 Task: Create a due date automation trigger when advanced on, on the tuesday before a card is due add basic assigned to me at 11:00 AM.
Action: Mouse moved to (1338, 104)
Screenshot: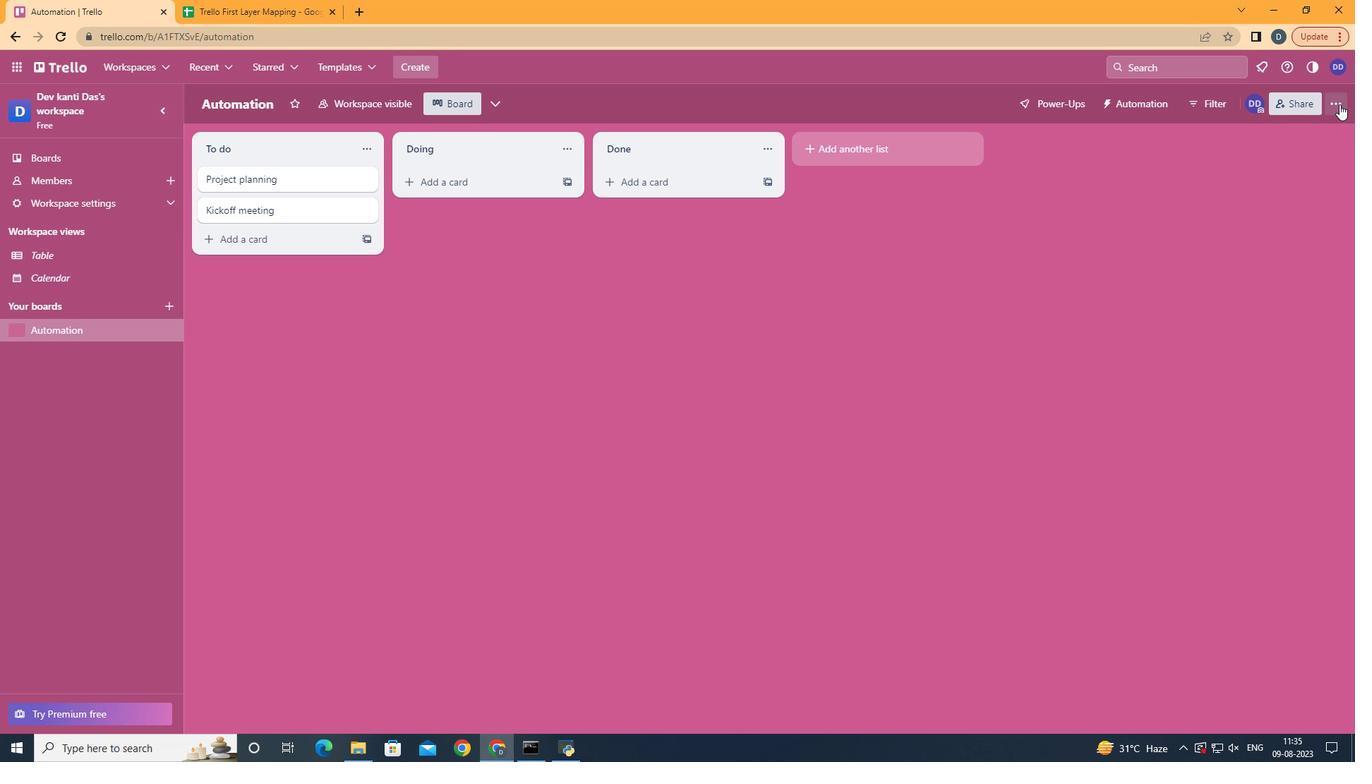 
Action: Mouse pressed left at (1338, 104)
Screenshot: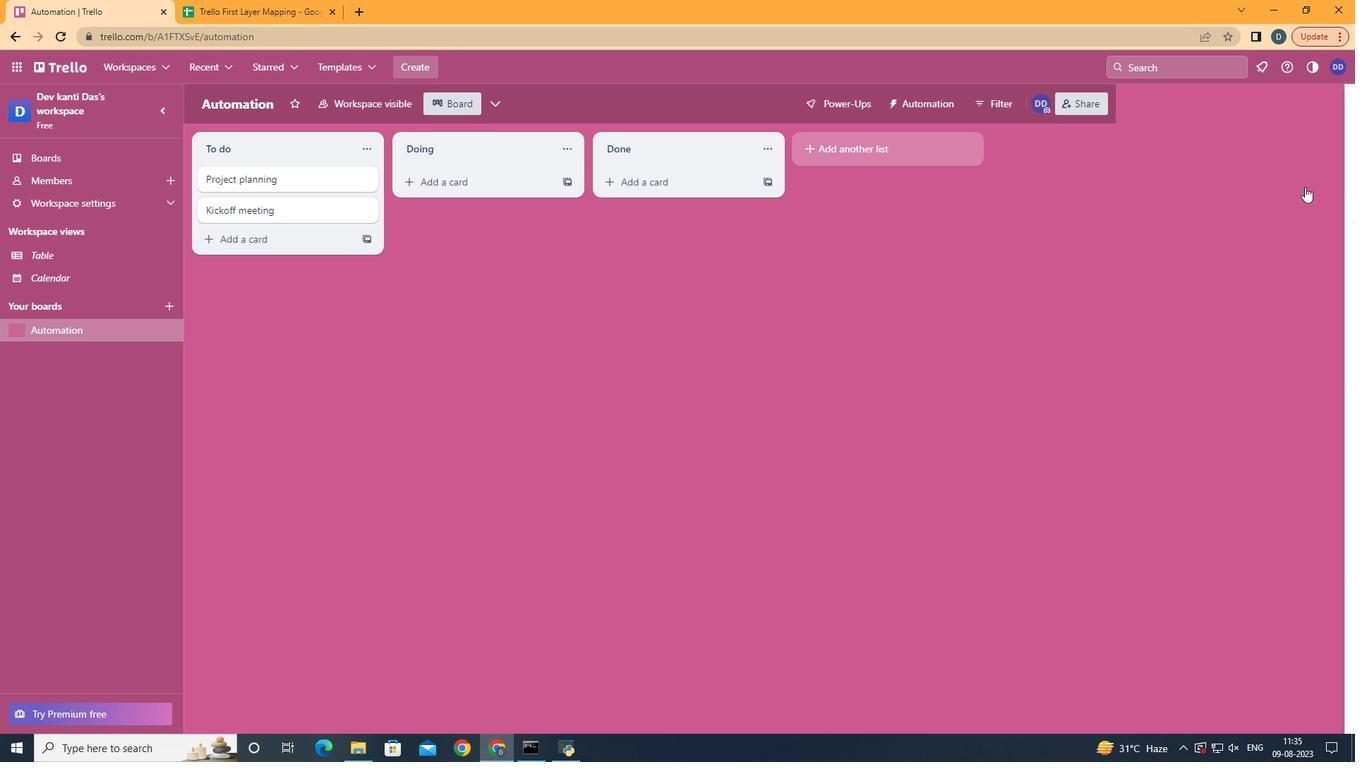 
Action: Mouse moved to (1236, 318)
Screenshot: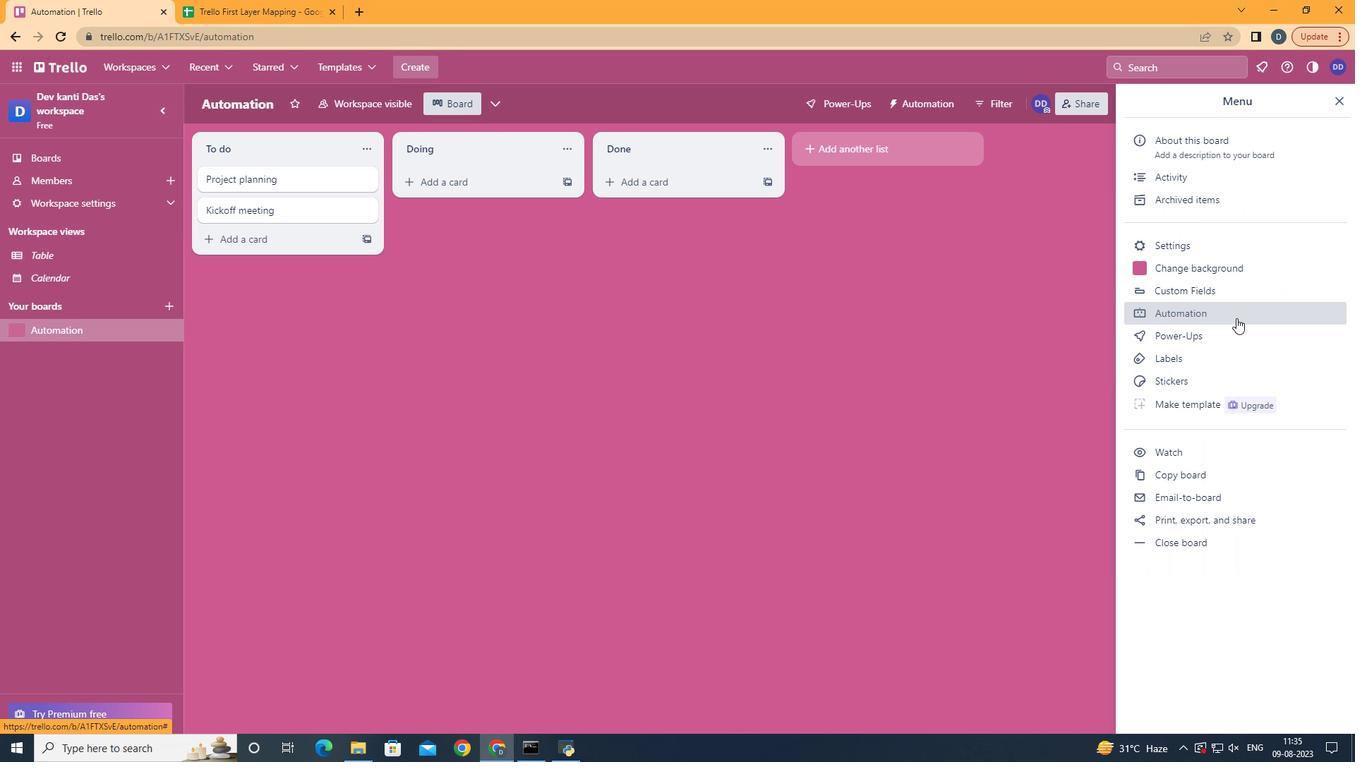 
Action: Mouse pressed left at (1236, 318)
Screenshot: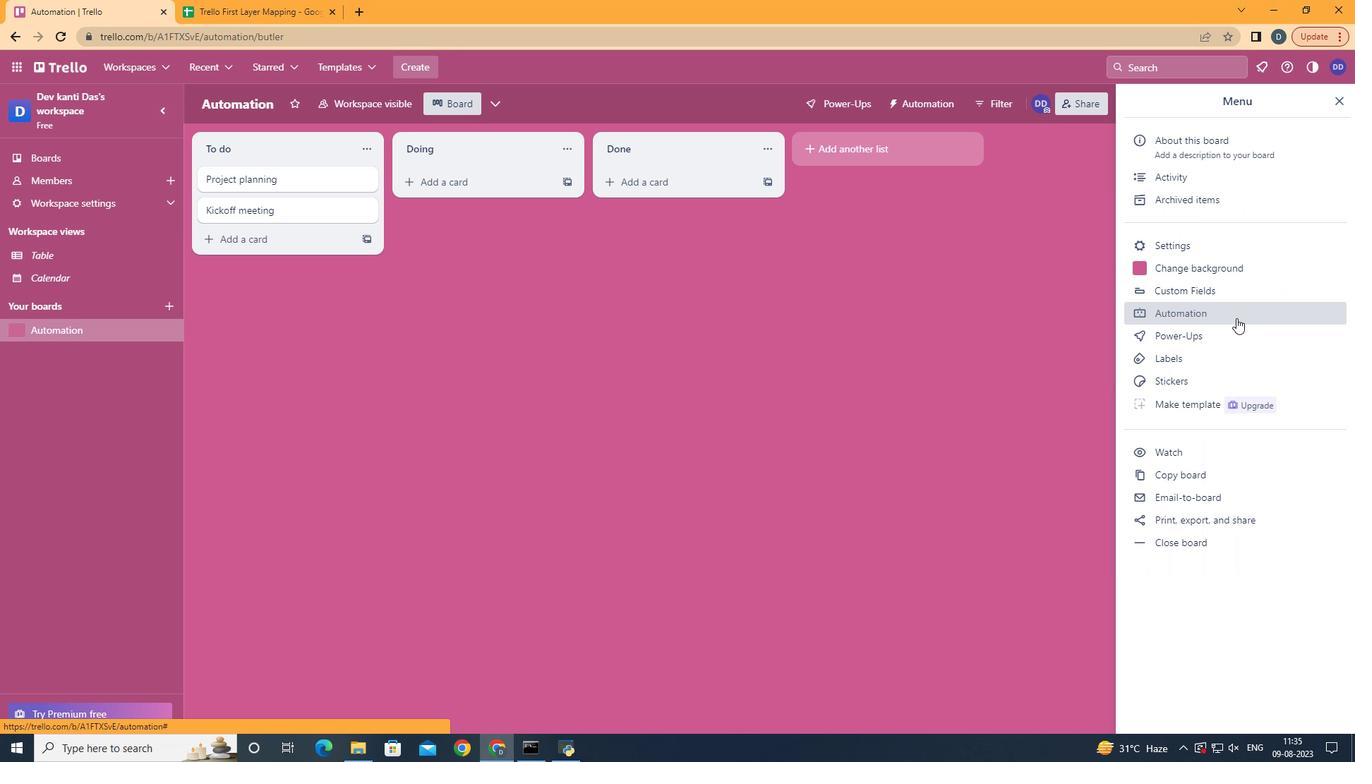 
Action: Mouse moved to (237, 283)
Screenshot: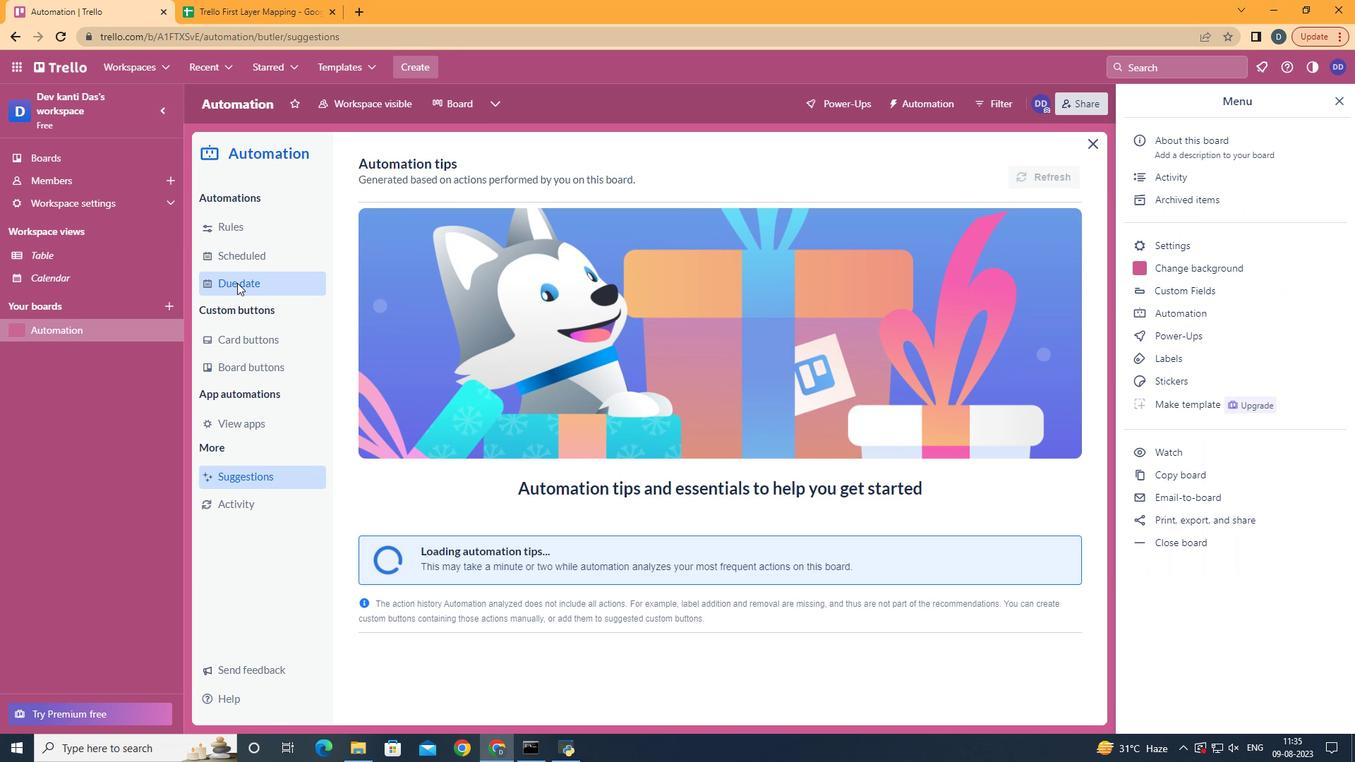 
Action: Mouse pressed left at (237, 283)
Screenshot: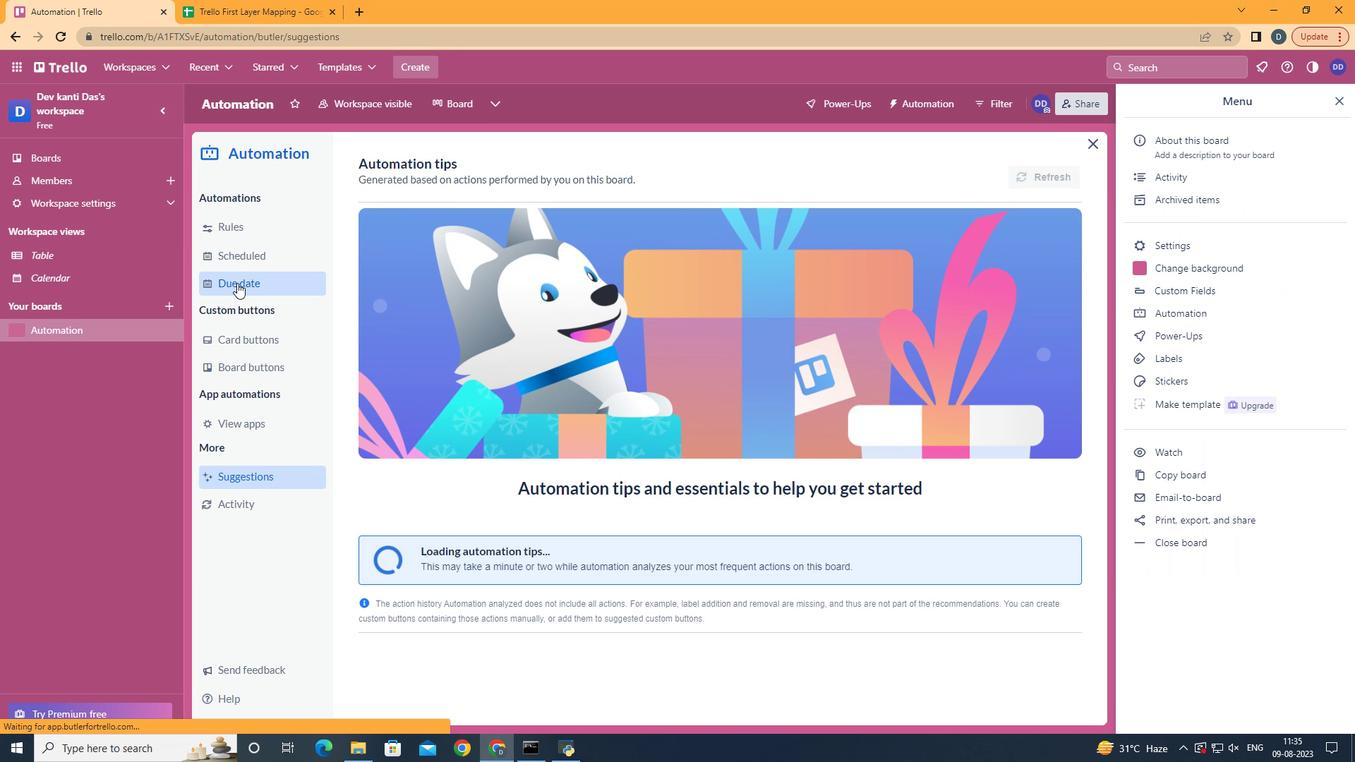 
Action: Mouse moved to (984, 170)
Screenshot: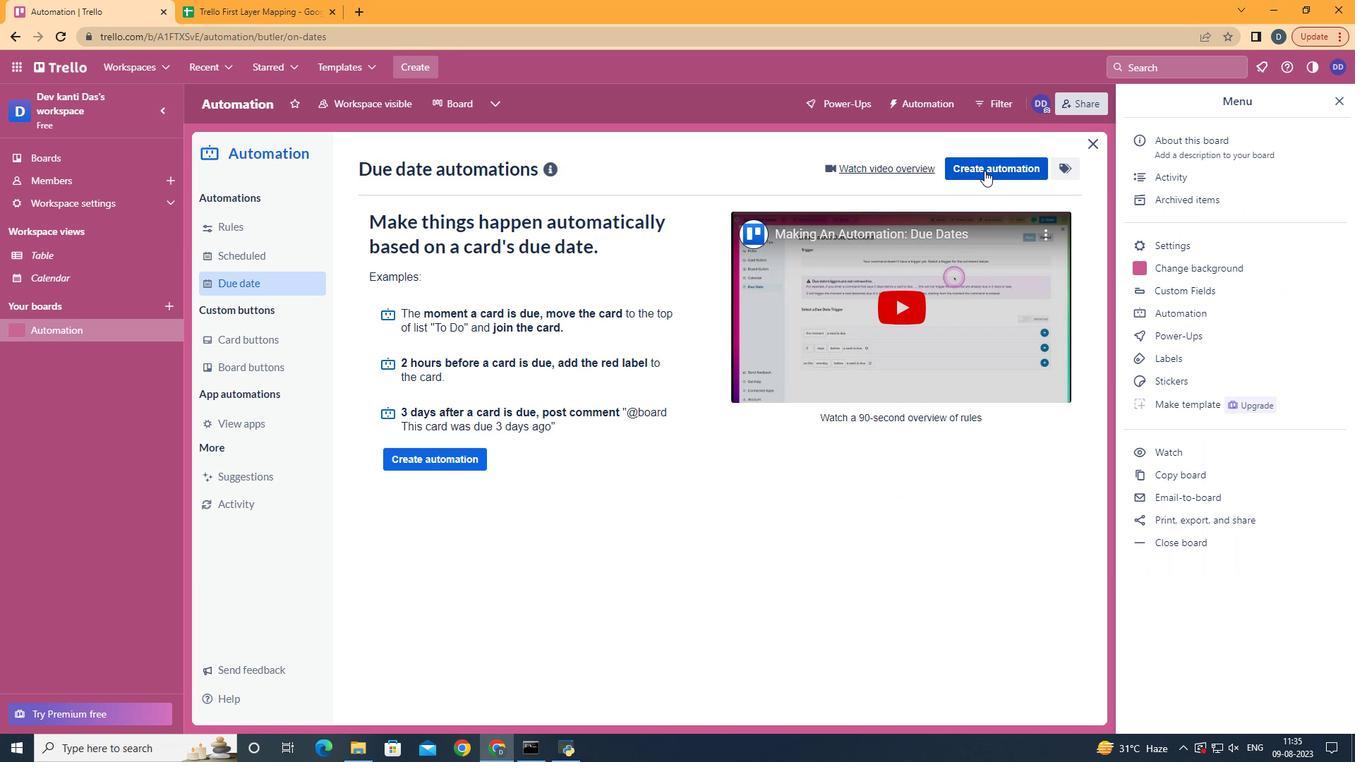 
Action: Mouse pressed left at (984, 170)
Screenshot: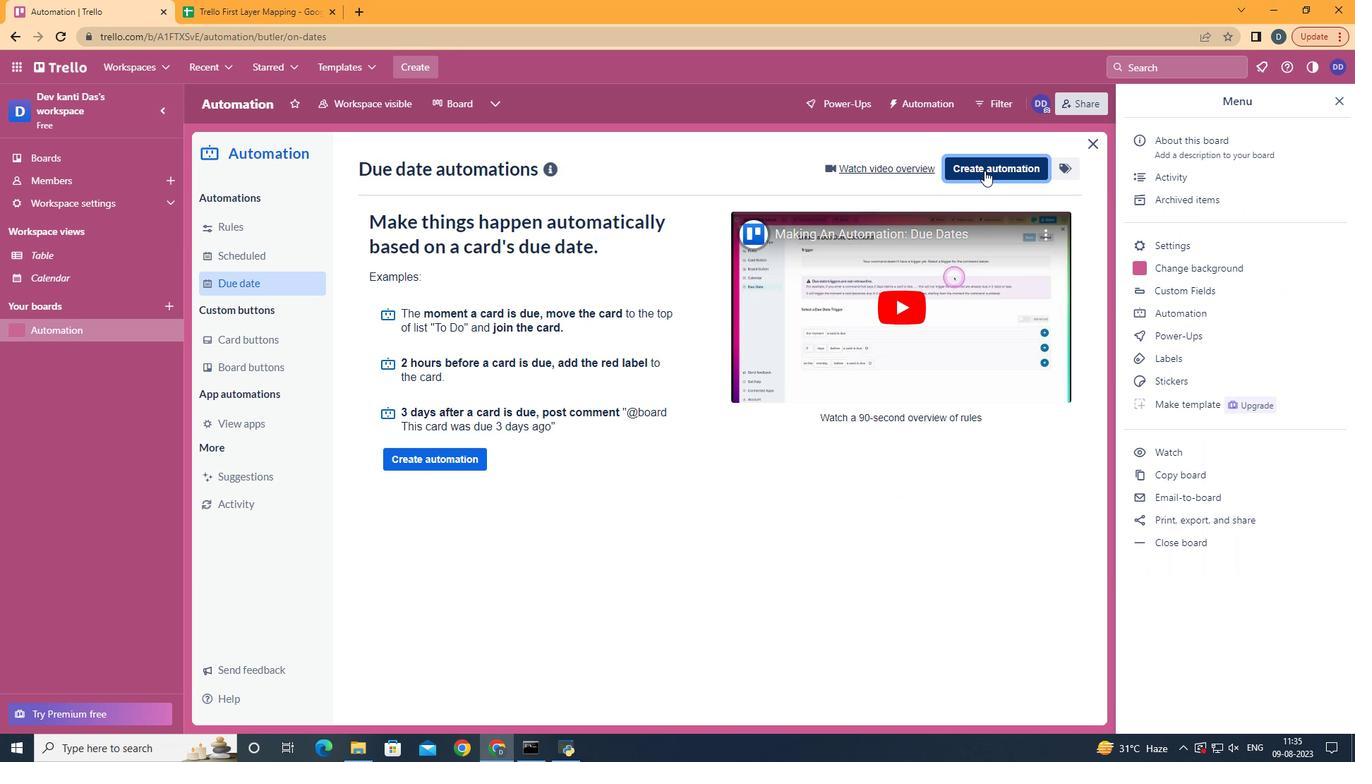 
Action: Mouse moved to (752, 305)
Screenshot: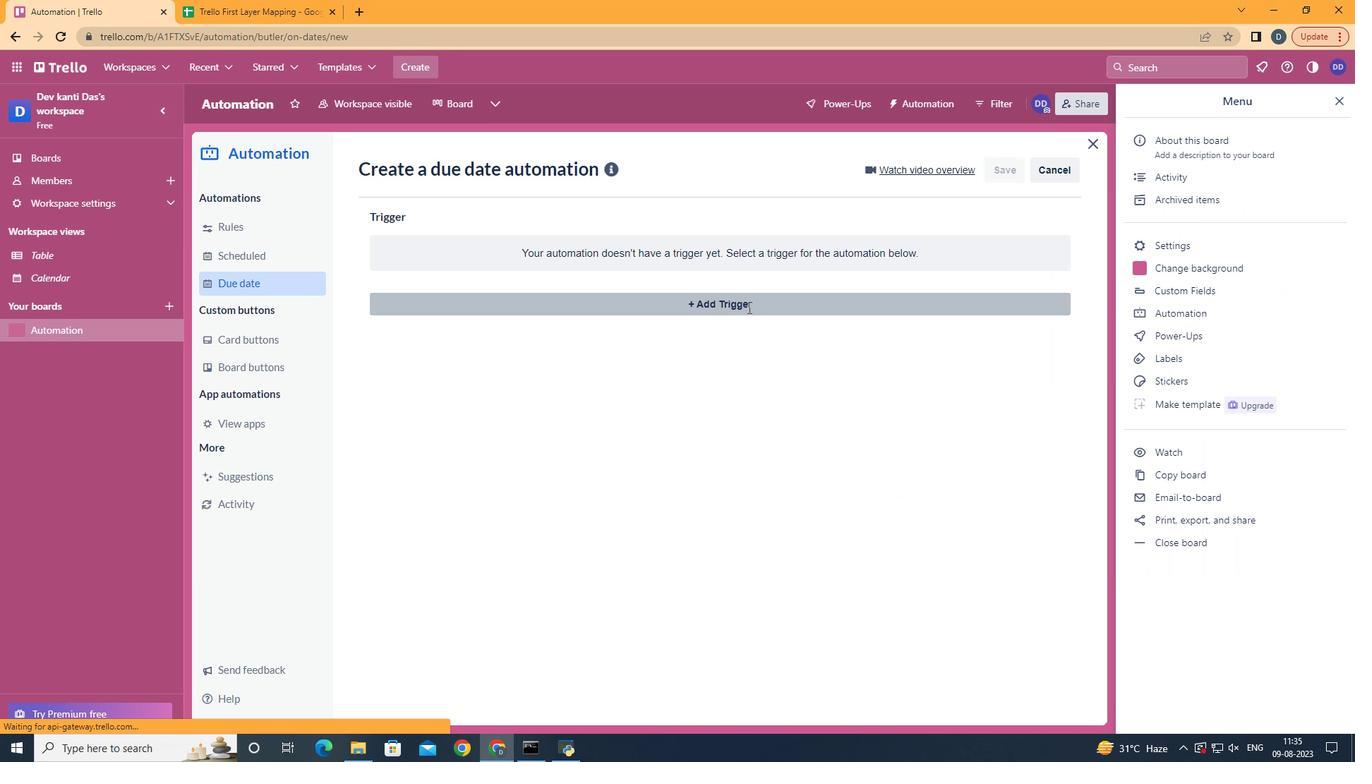 
Action: Mouse pressed left at (752, 305)
Screenshot: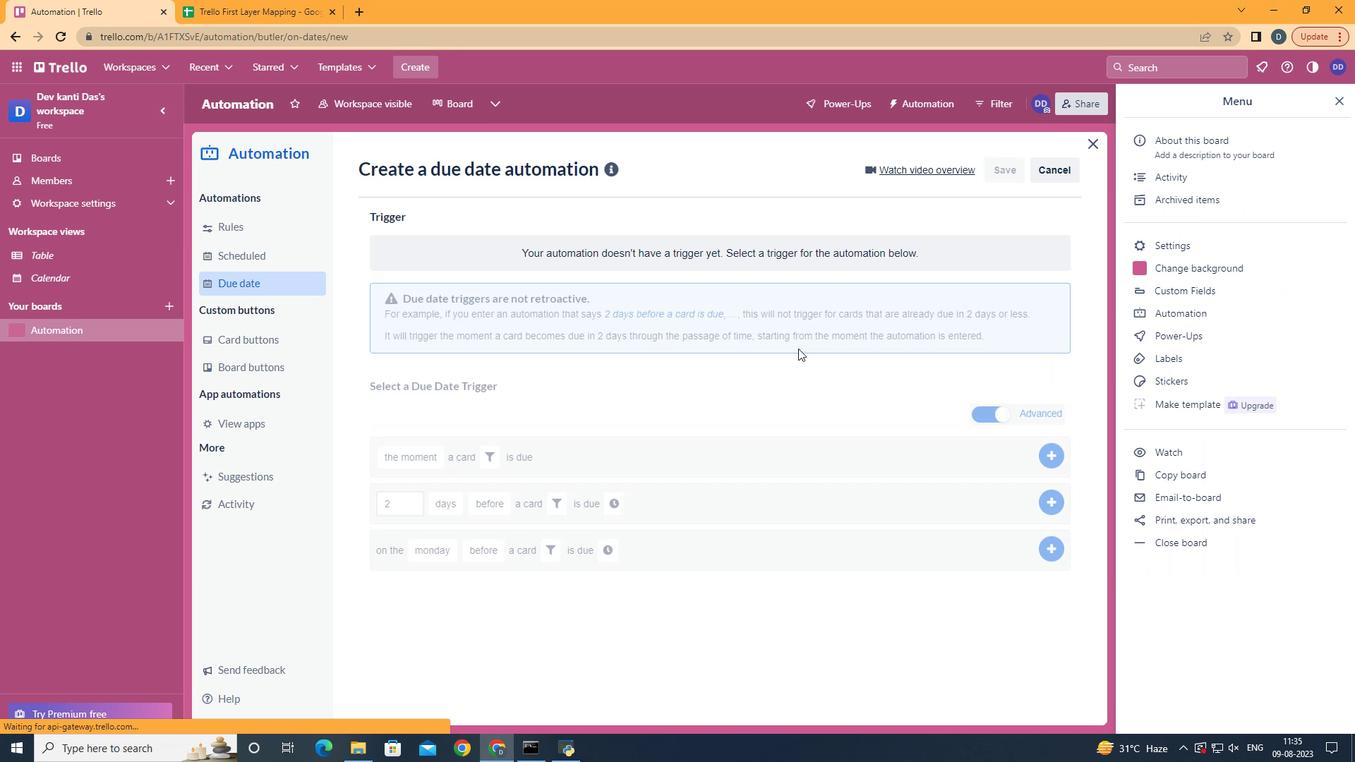 
Action: Mouse moved to (455, 390)
Screenshot: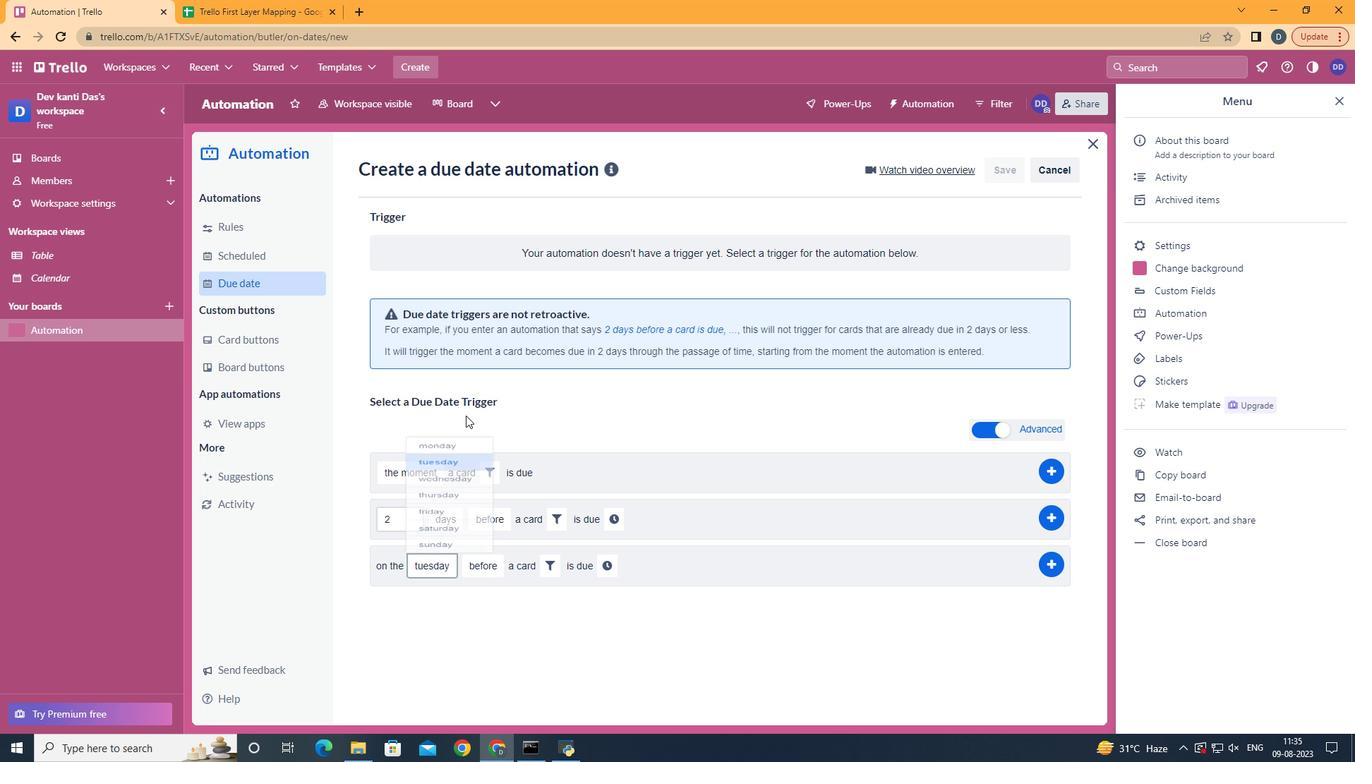 
Action: Mouse pressed left at (455, 390)
Screenshot: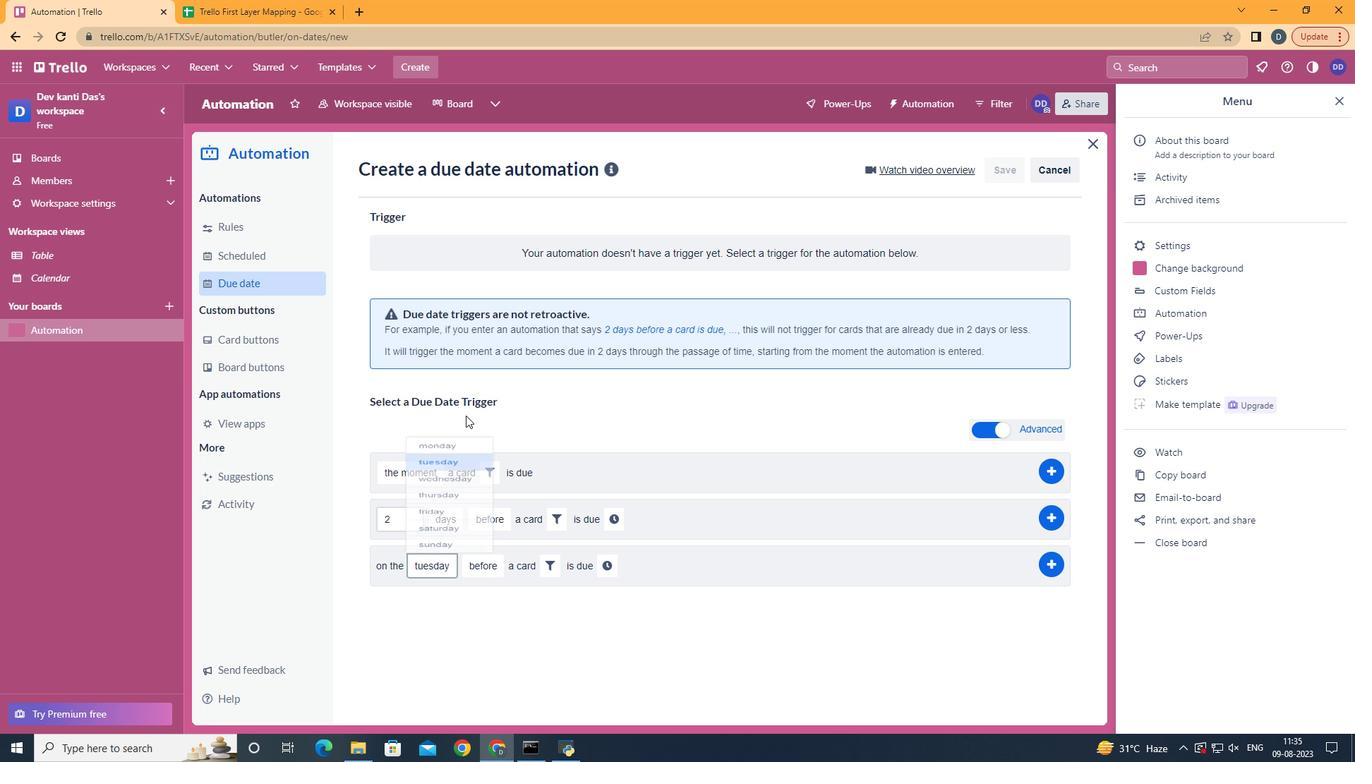 
Action: Mouse moved to (501, 587)
Screenshot: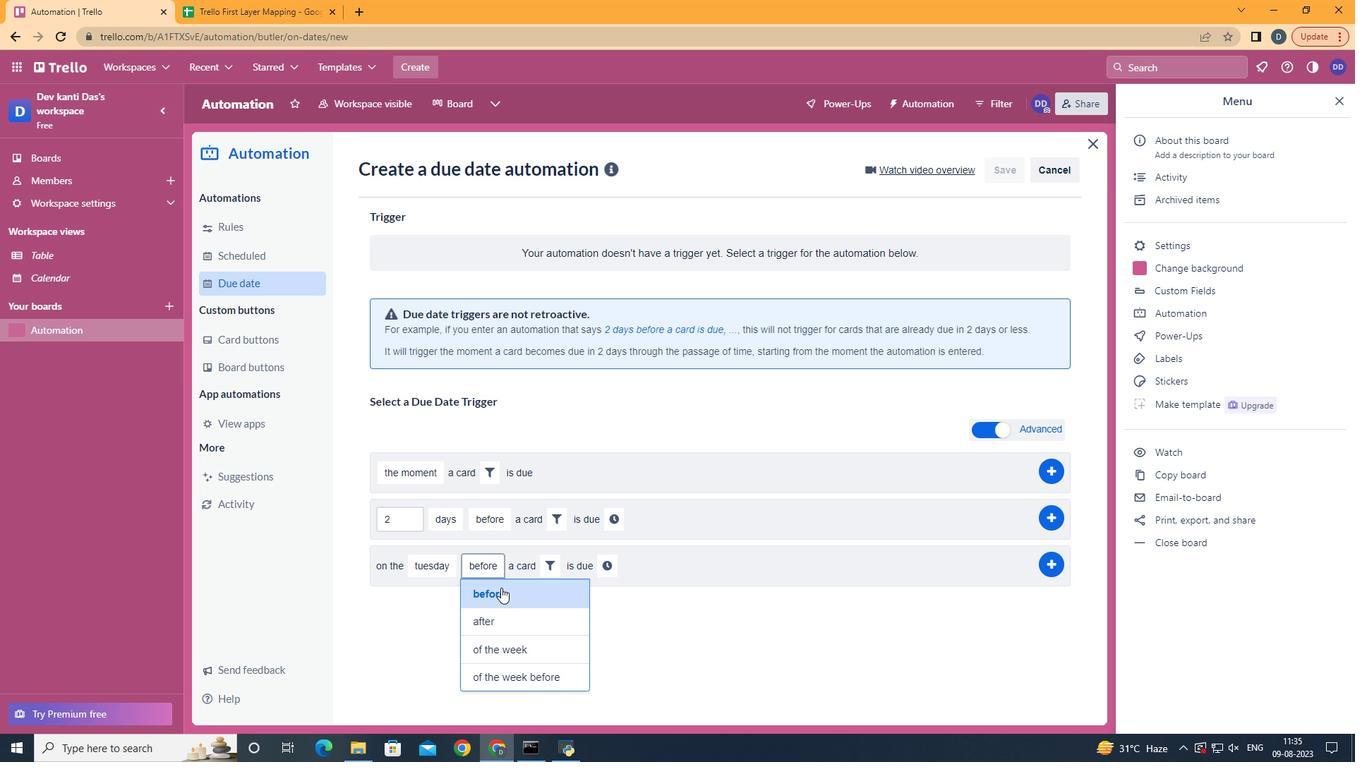 
Action: Mouse pressed left at (501, 587)
Screenshot: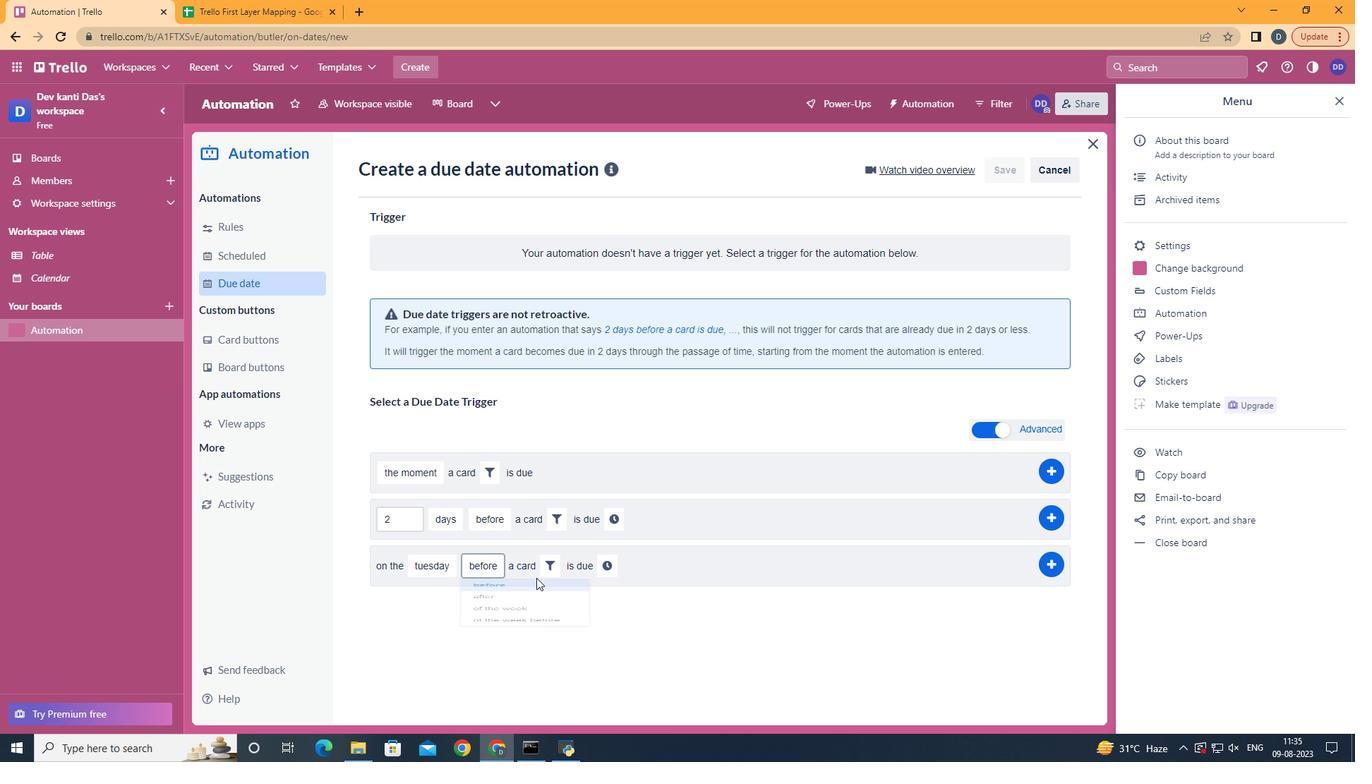 
Action: Mouse moved to (556, 561)
Screenshot: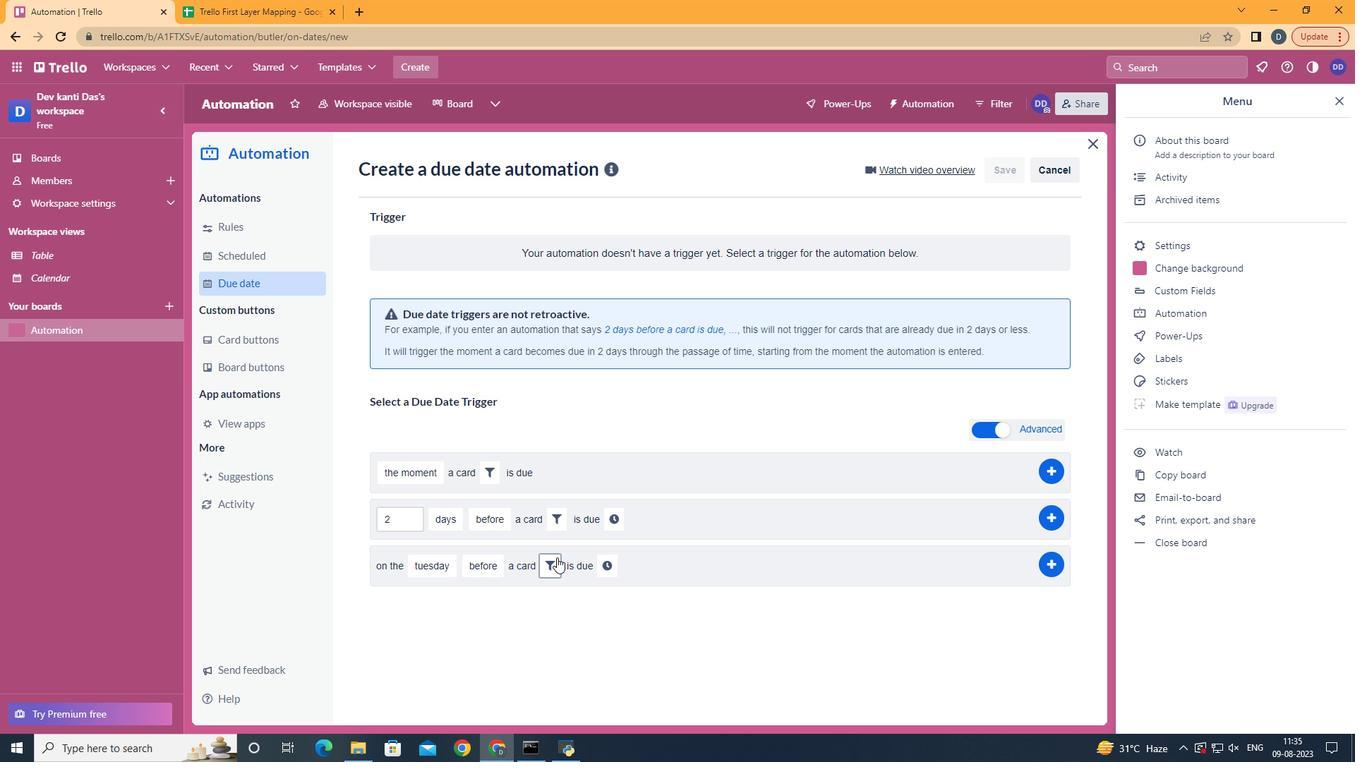 
Action: Mouse pressed left at (556, 561)
Screenshot: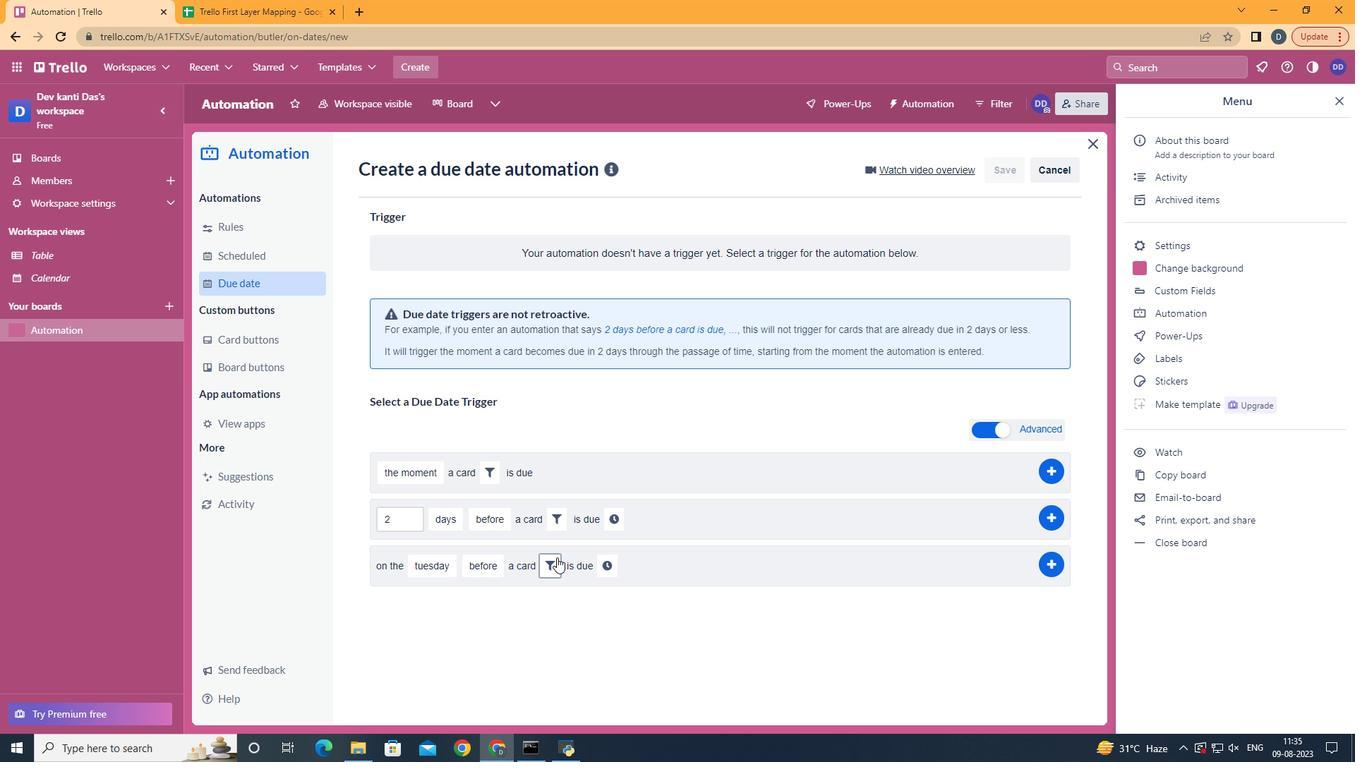 
Action: Mouse moved to (642, 616)
Screenshot: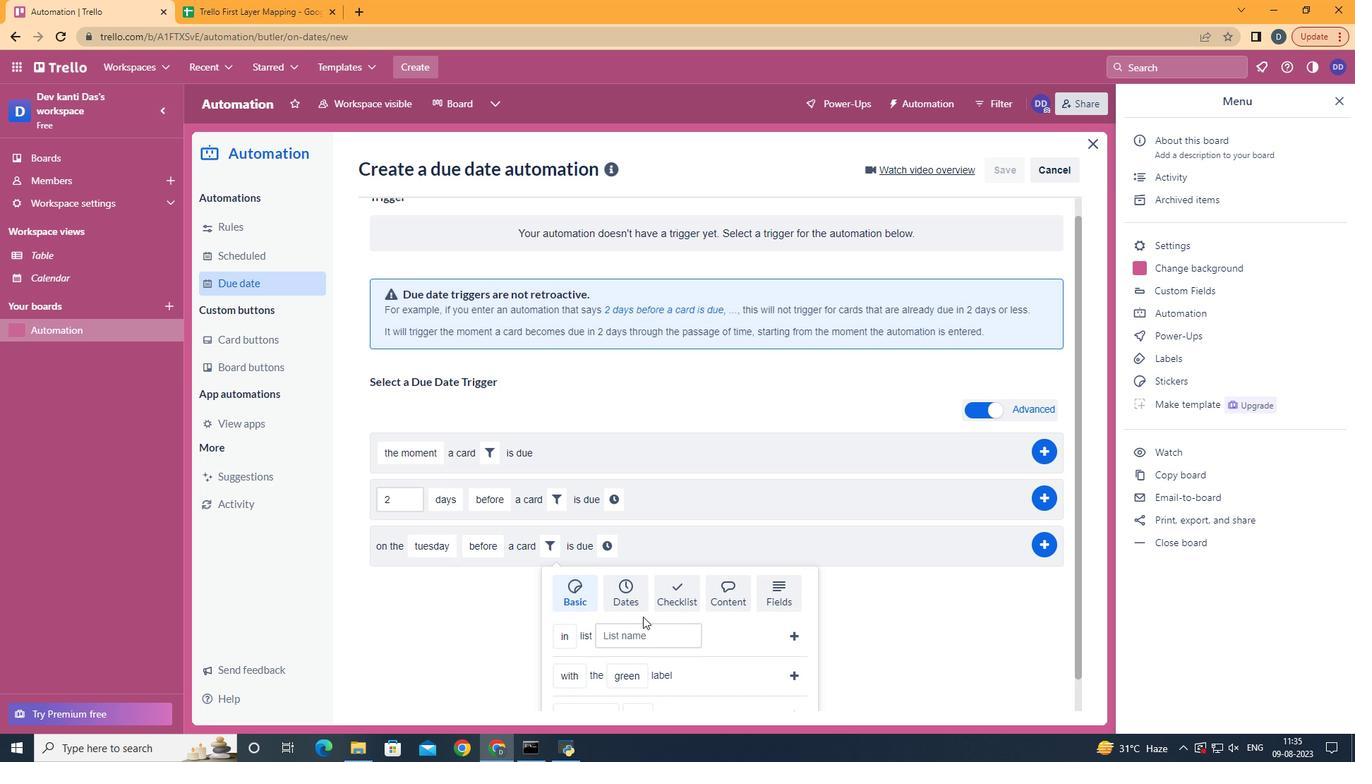 
Action: Mouse scrolled (642, 616) with delta (0, 0)
Screenshot: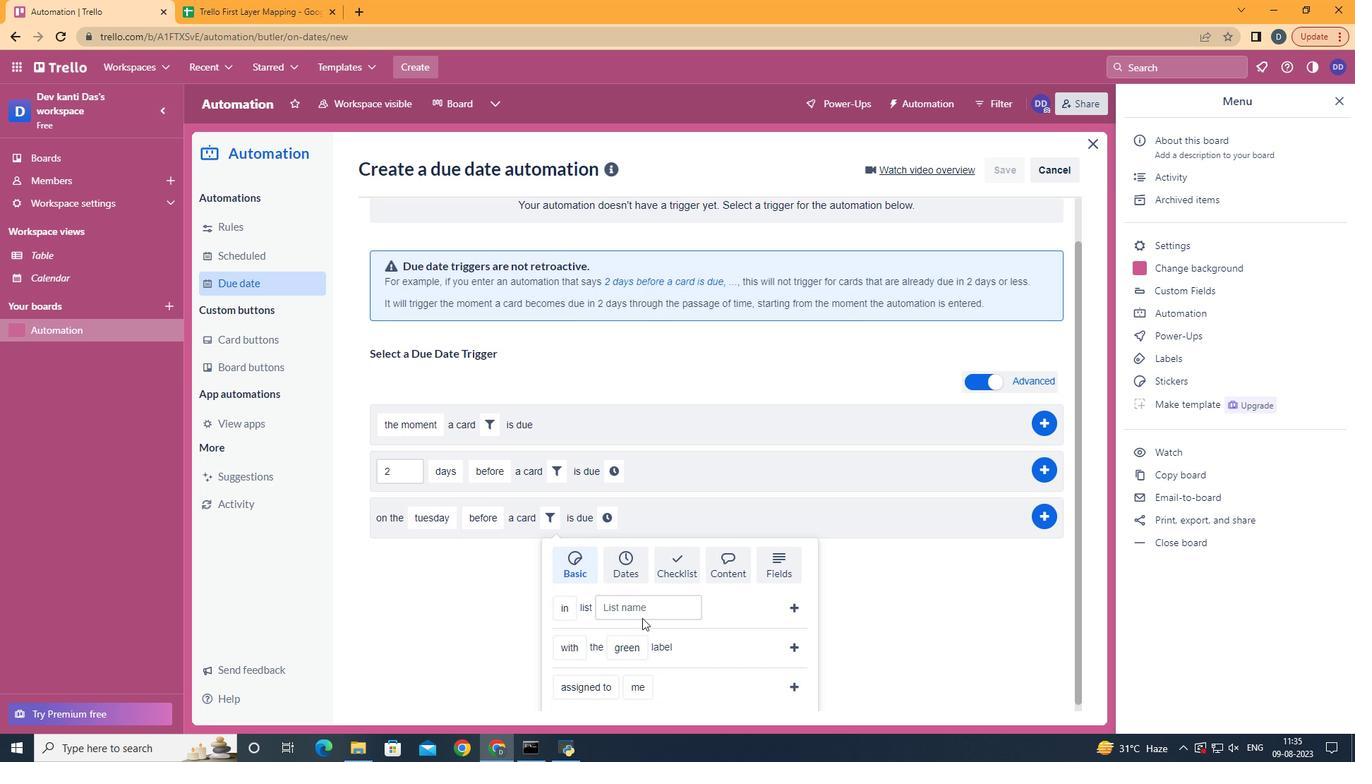 
Action: Mouse scrolled (642, 616) with delta (0, 0)
Screenshot: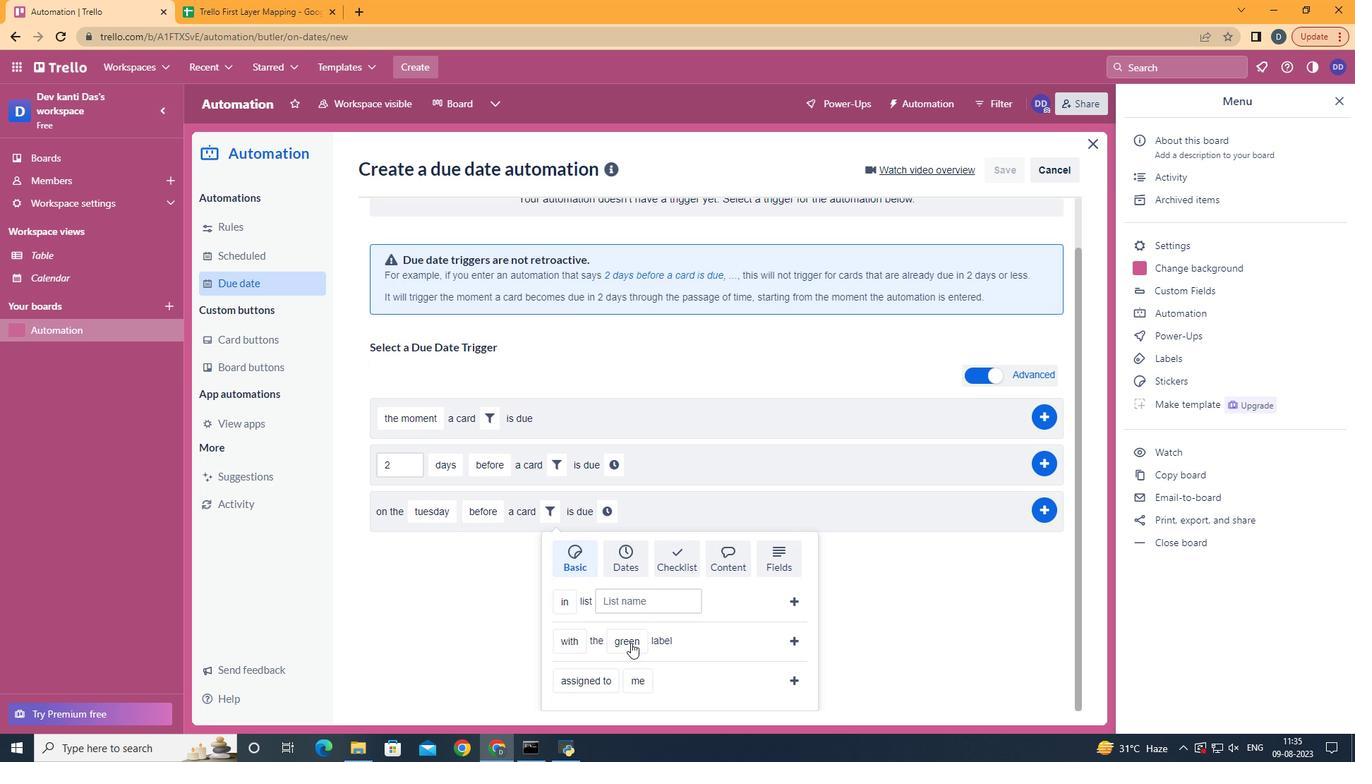 
Action: Mouse scrolled (642, 616) with delta (0, 0)
Screenshot: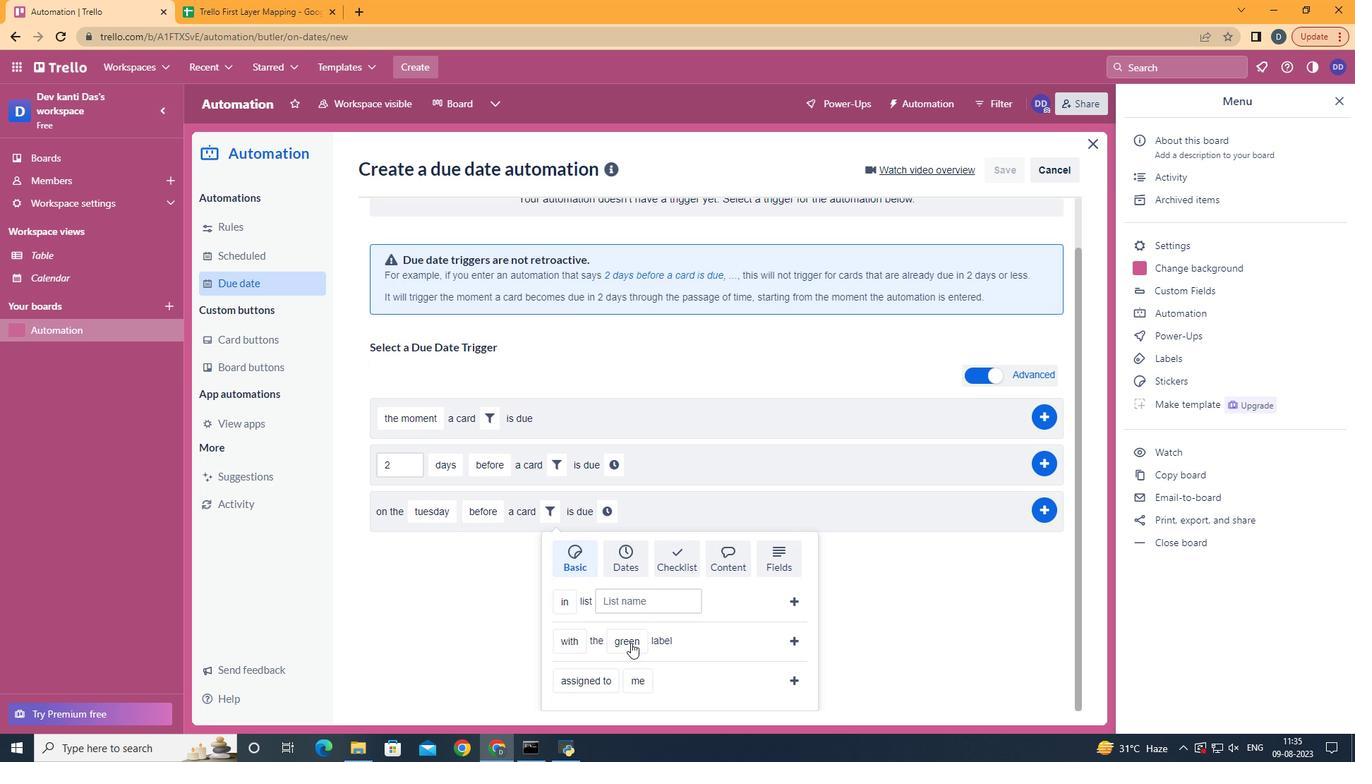 
Action: Mouse moved to (608, 596)
Screenshot: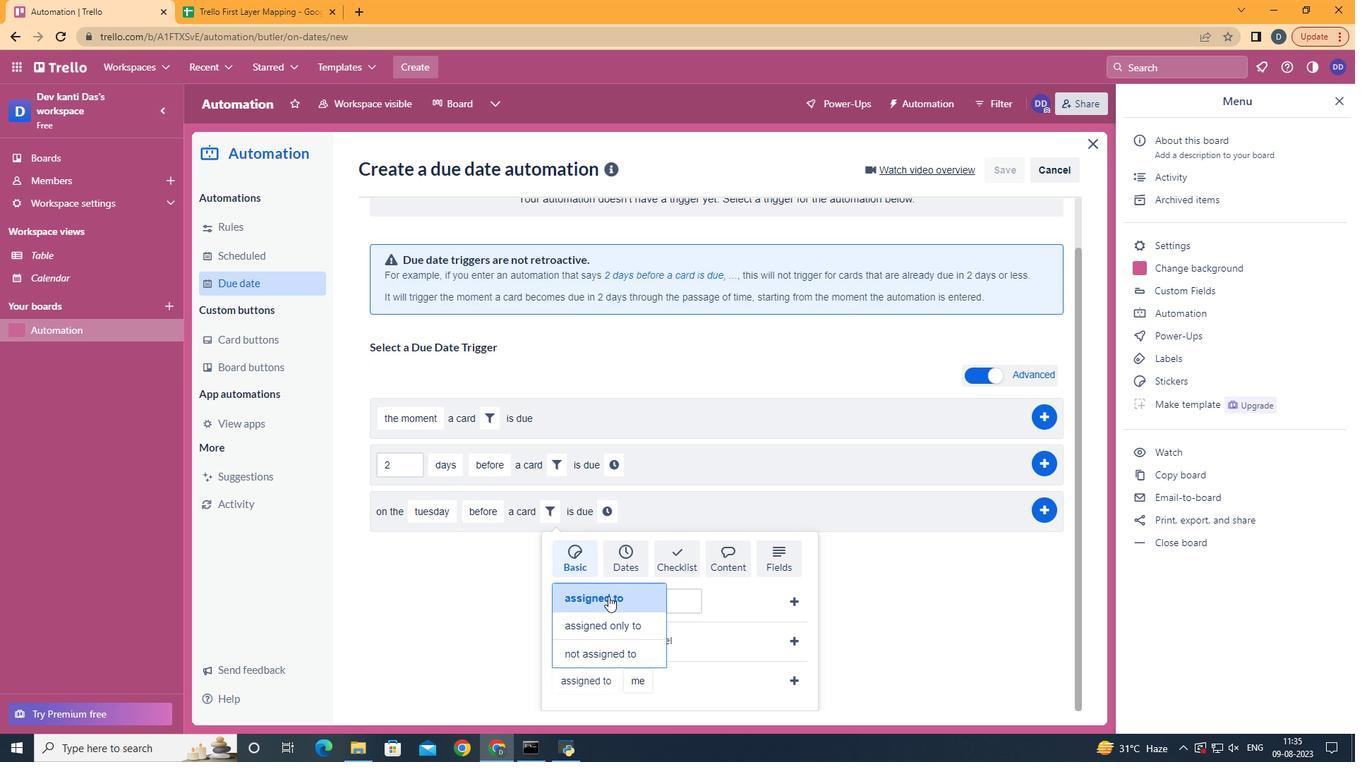 
Action: Mouse pressed left at (608, 596)
Screenshot: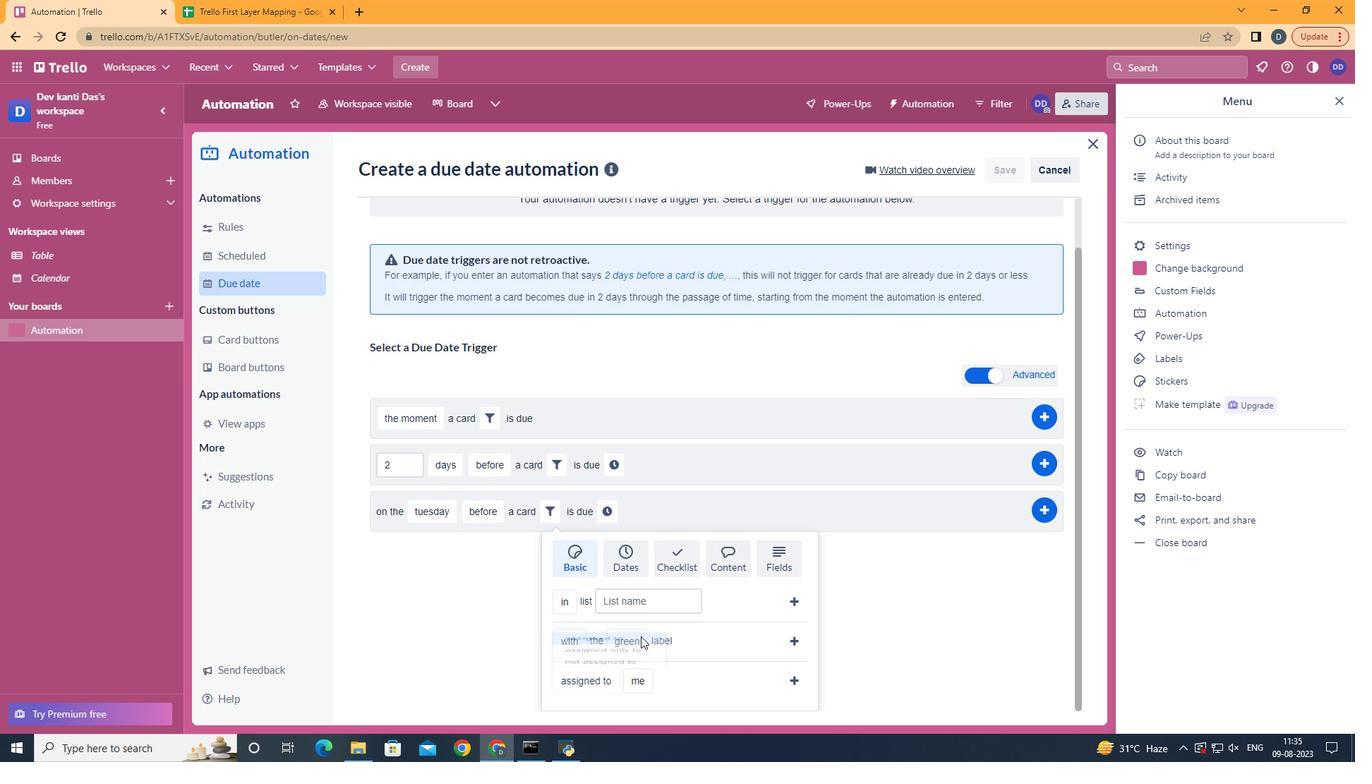 
Action: Mouse moved to (657, 592)
Screenshot: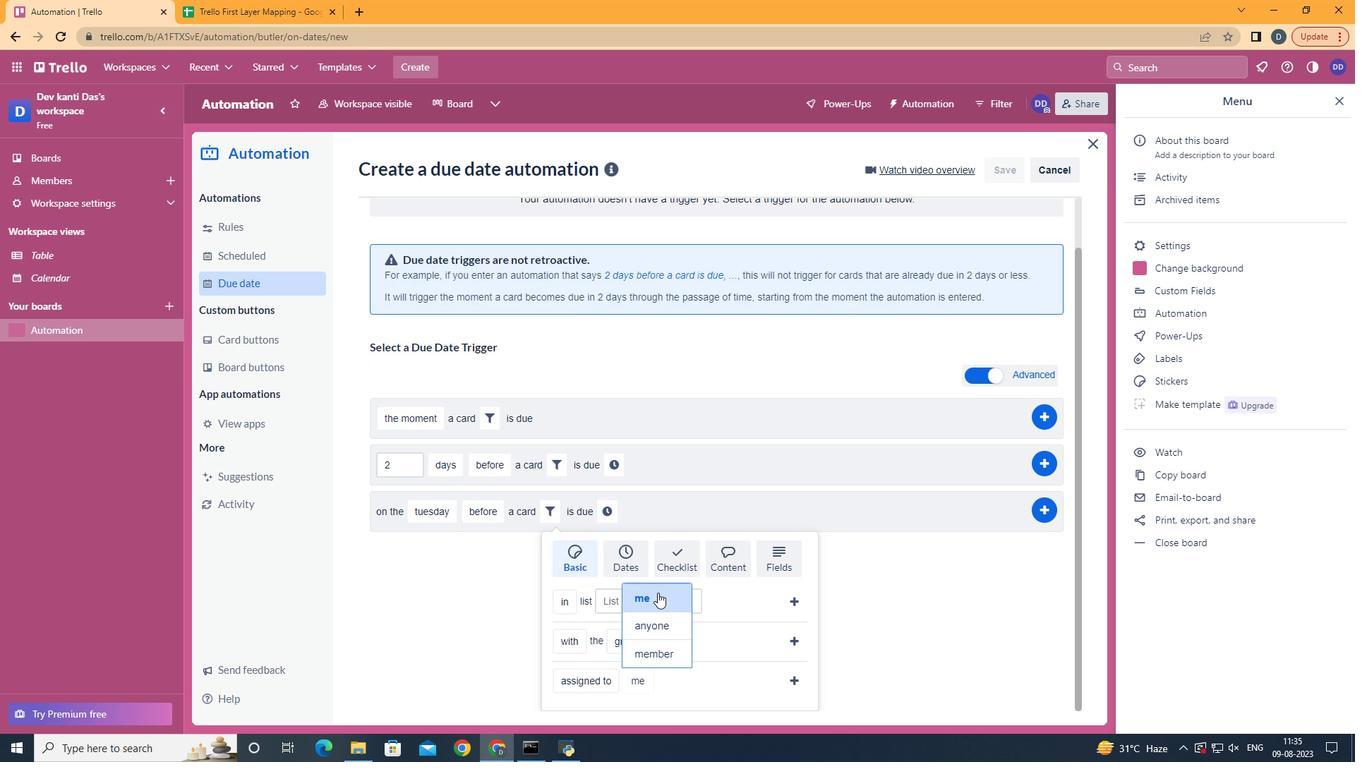 
Action: Mouse pressed left at (657, 592)
Screenshot: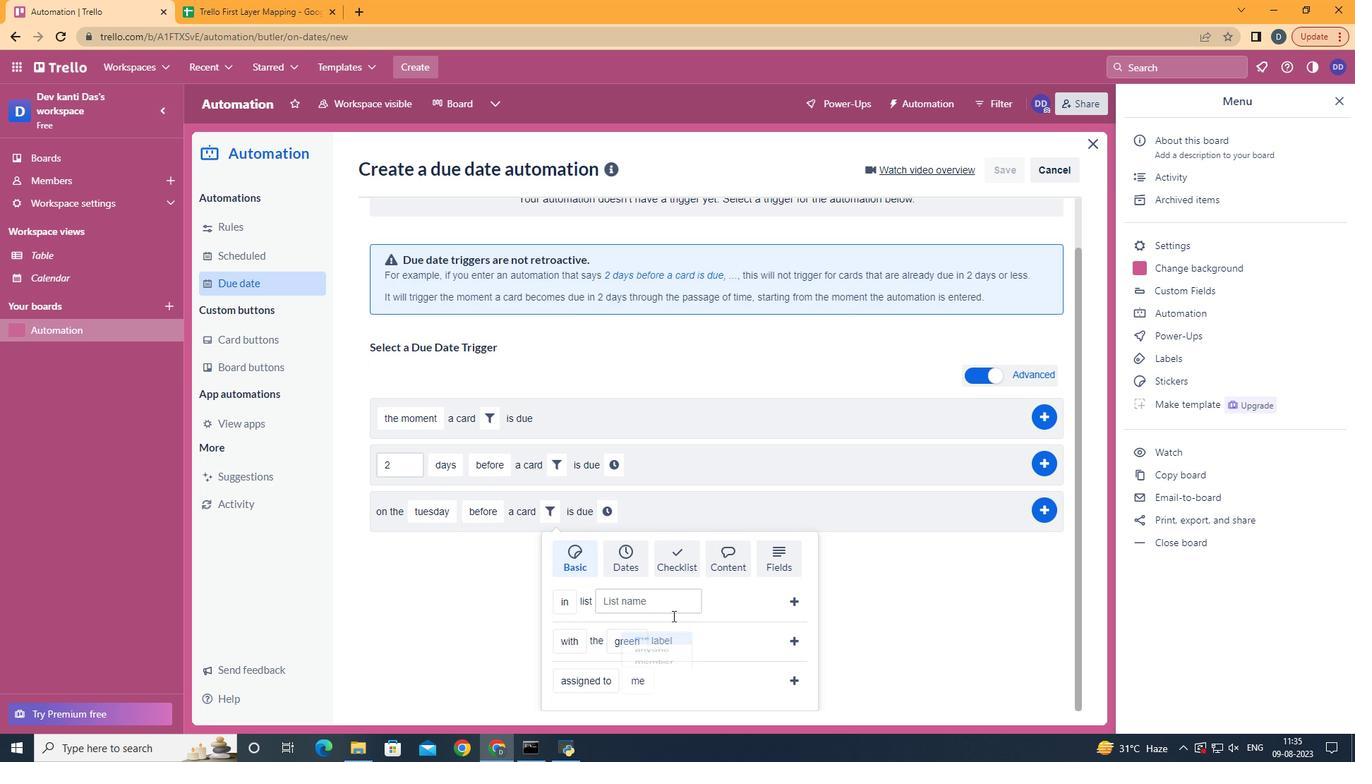
Action: Mouse moved to (791, 681)
Screenshot: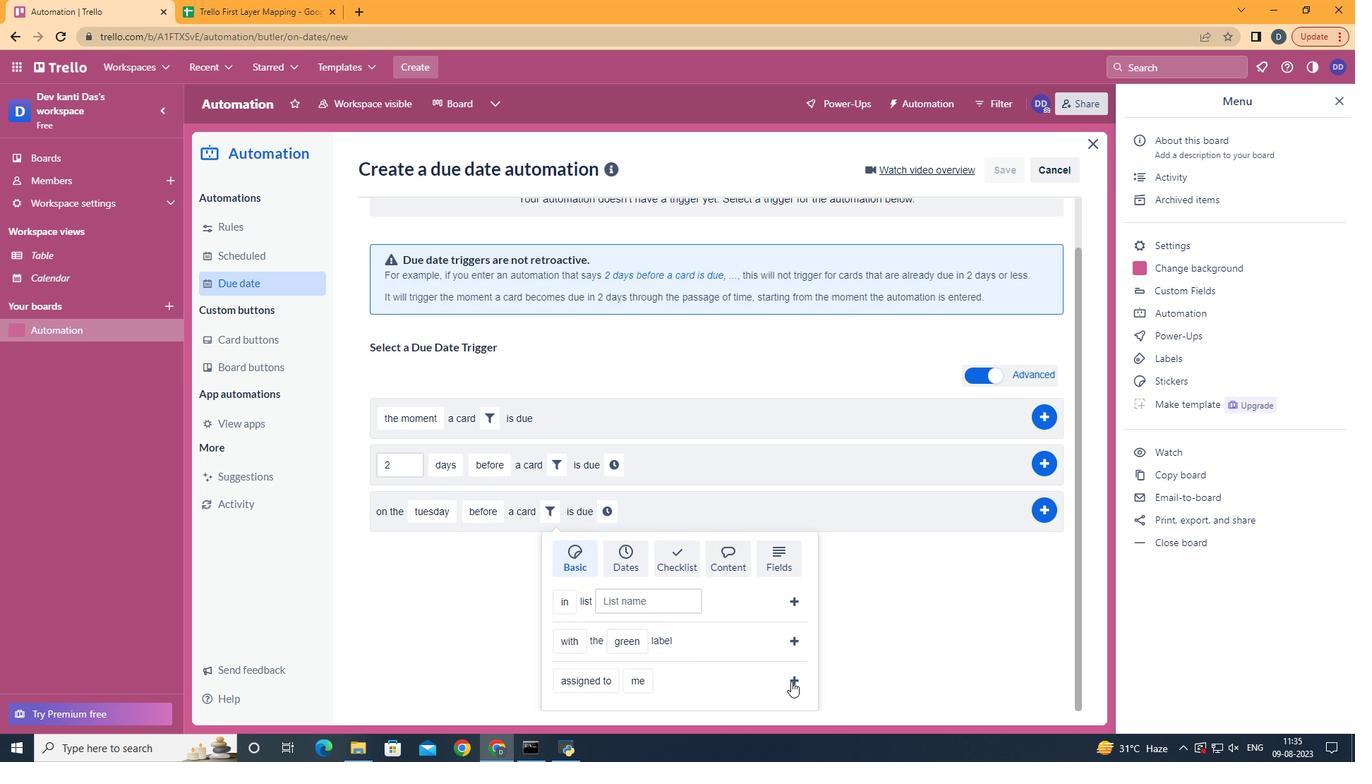 
Action: Mouse pressed left at (791, 681)
Screenshot: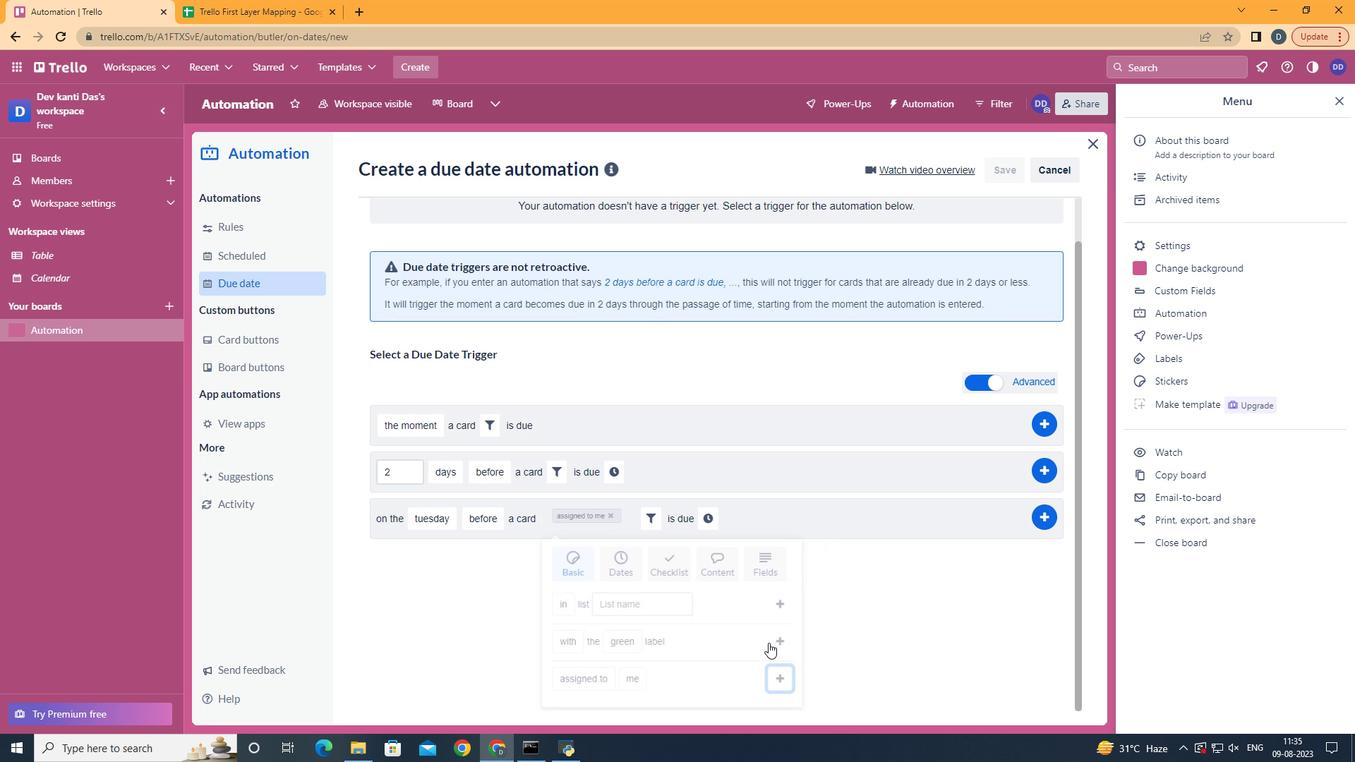 
Action: Mouse moved to (704, 568)
Screenshot: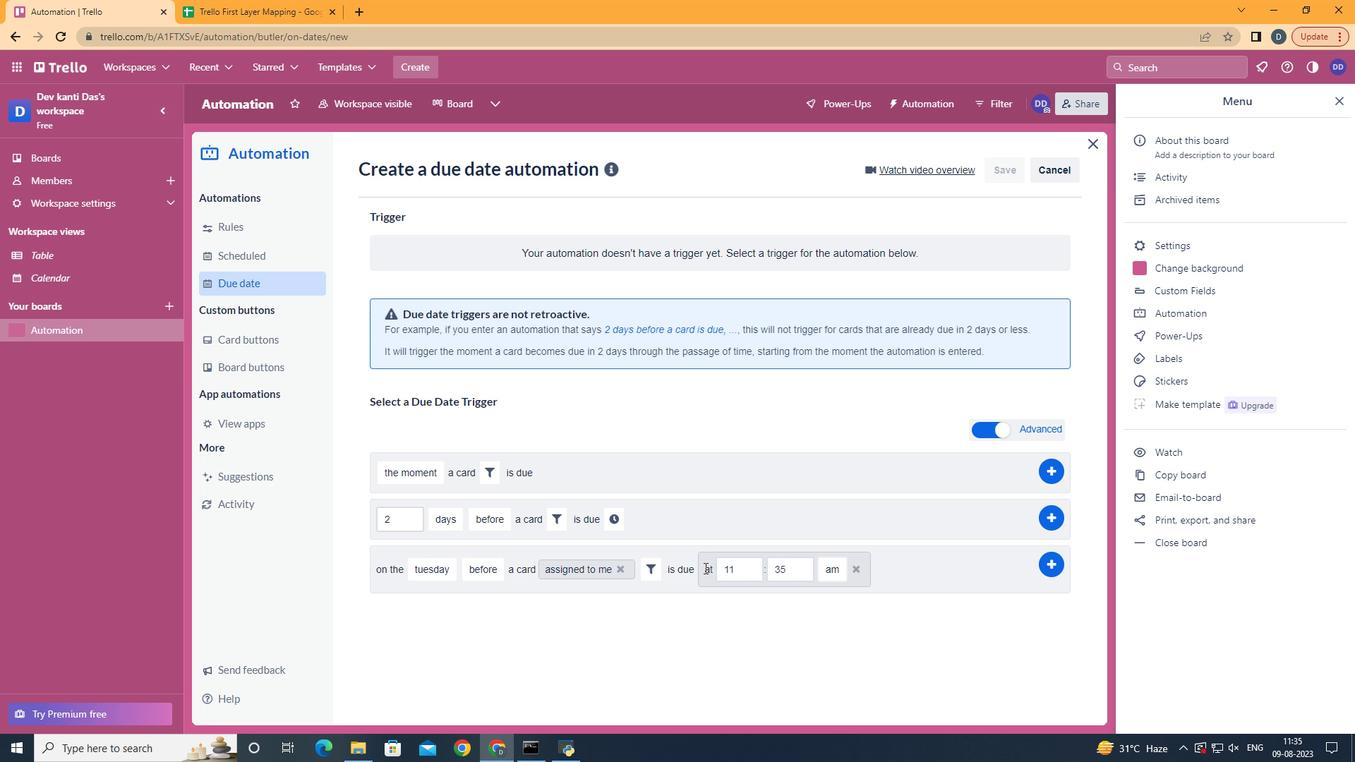 
Action: Mouse pressed left at (704, 568)
Screenshot: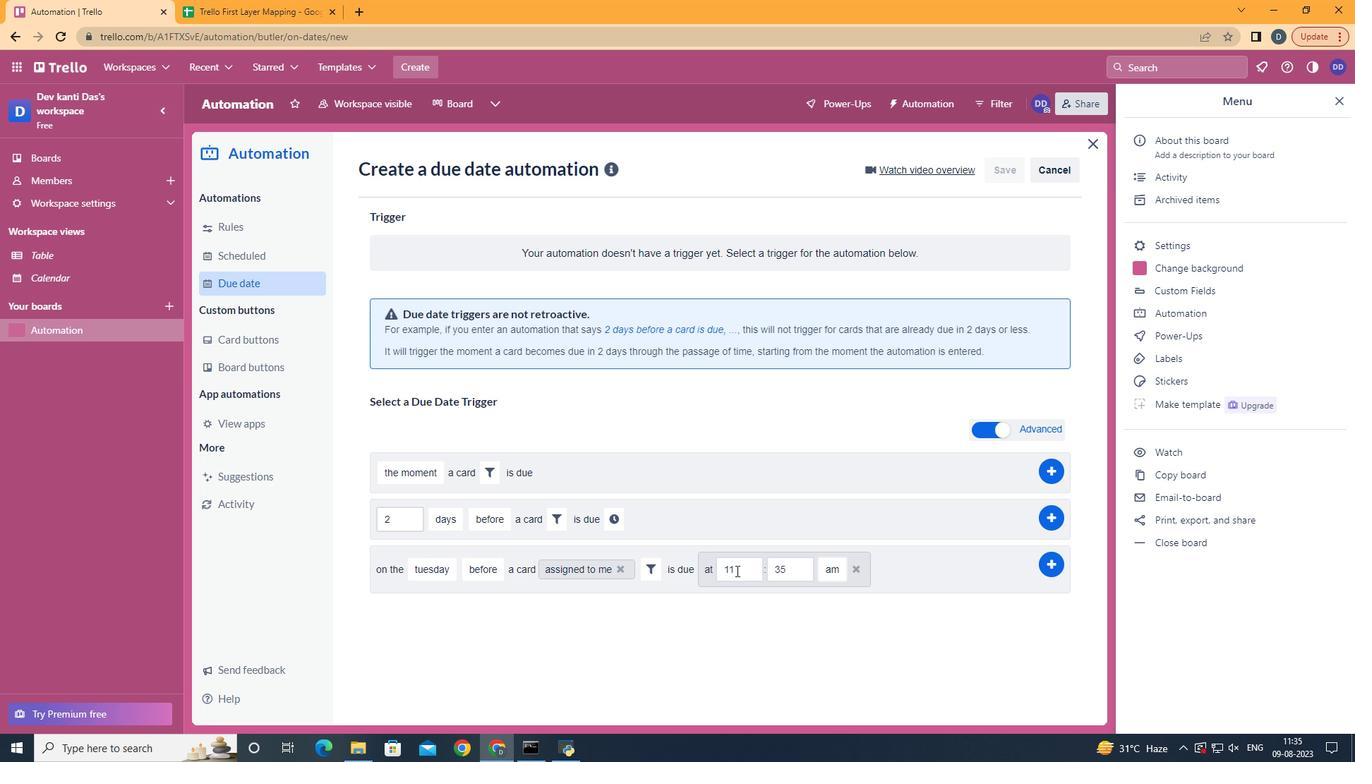 
Action: Mouse moved to (802, 570)
Screenshot: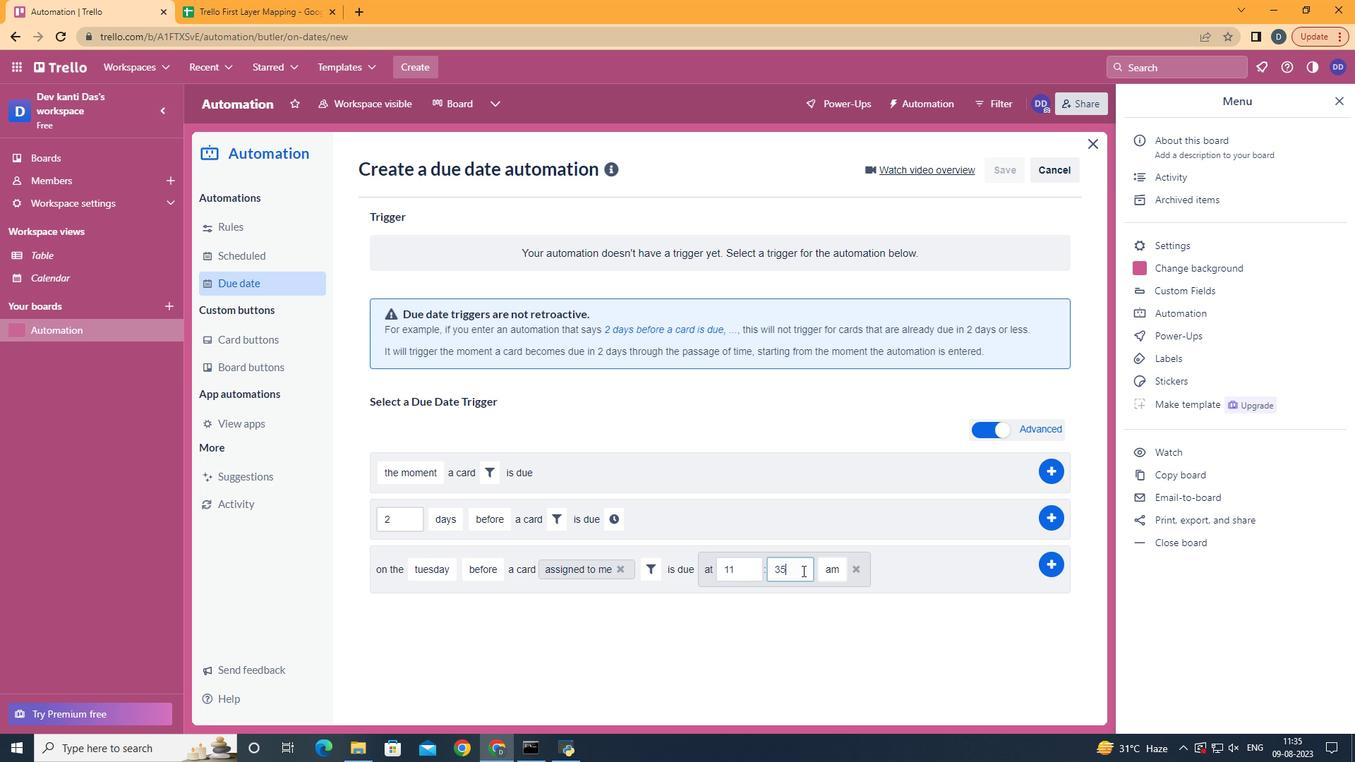 
Action: Mouse pressed left at (802, 570)
Screenshot: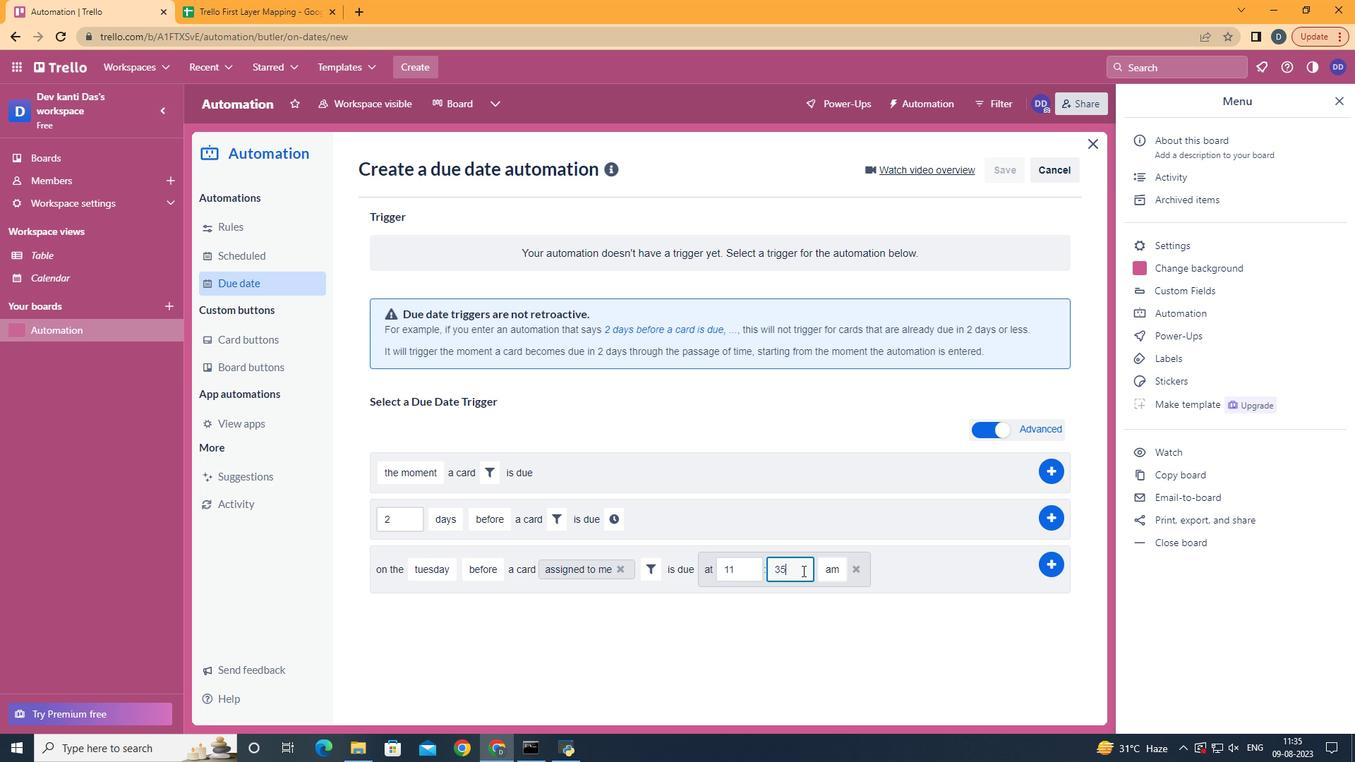 
Action: Mouse moved to (802, 570)
Screenshot: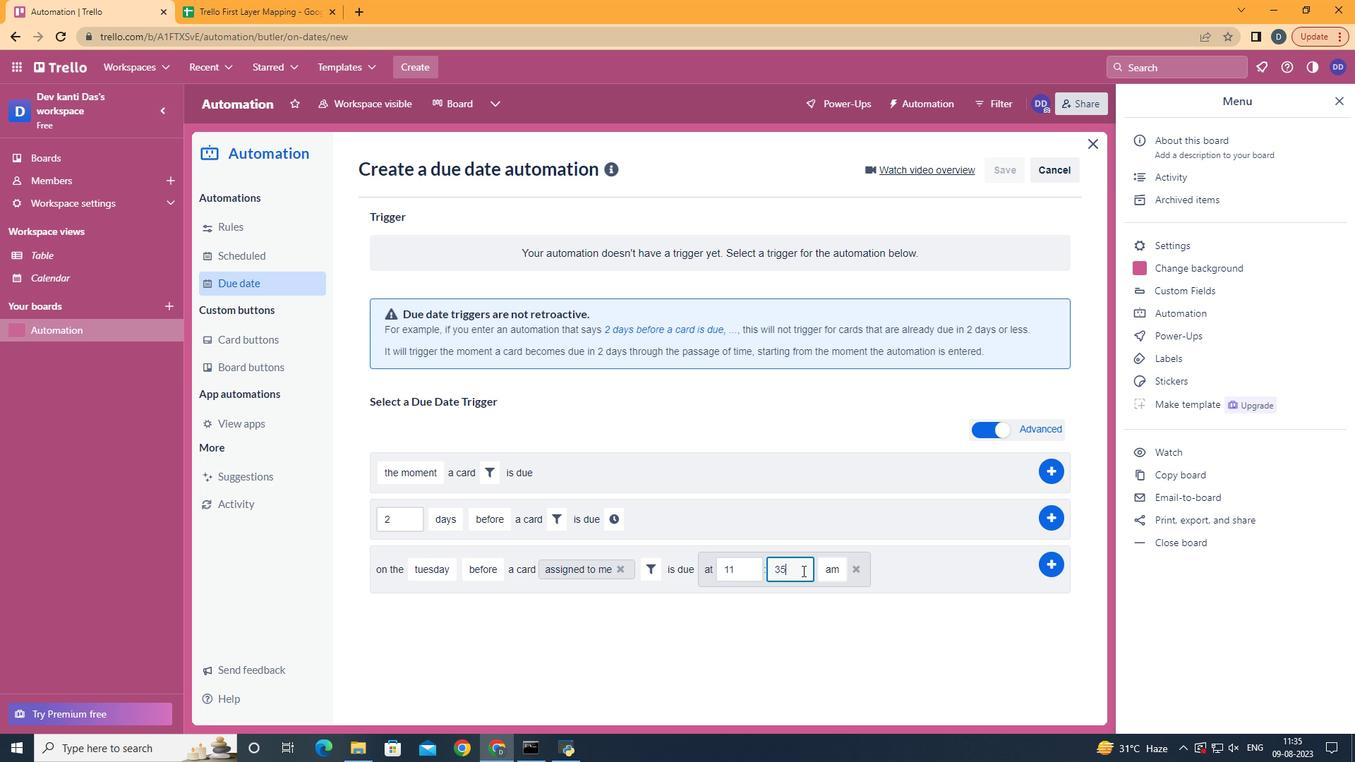 
Action: Key pressed <Key.backspace><Key.backspace>00
Screenshot: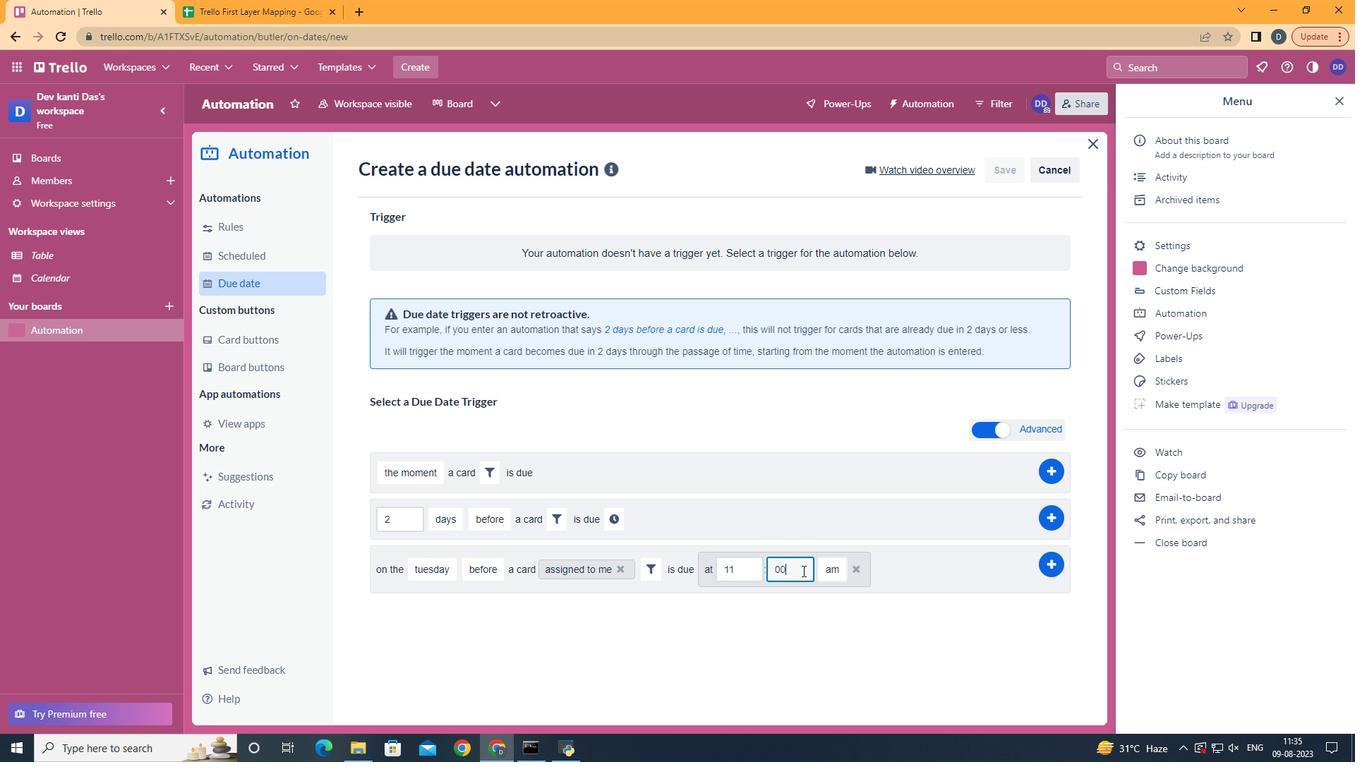 
Action: Mouse moved to (1045, 565)
Screenshot: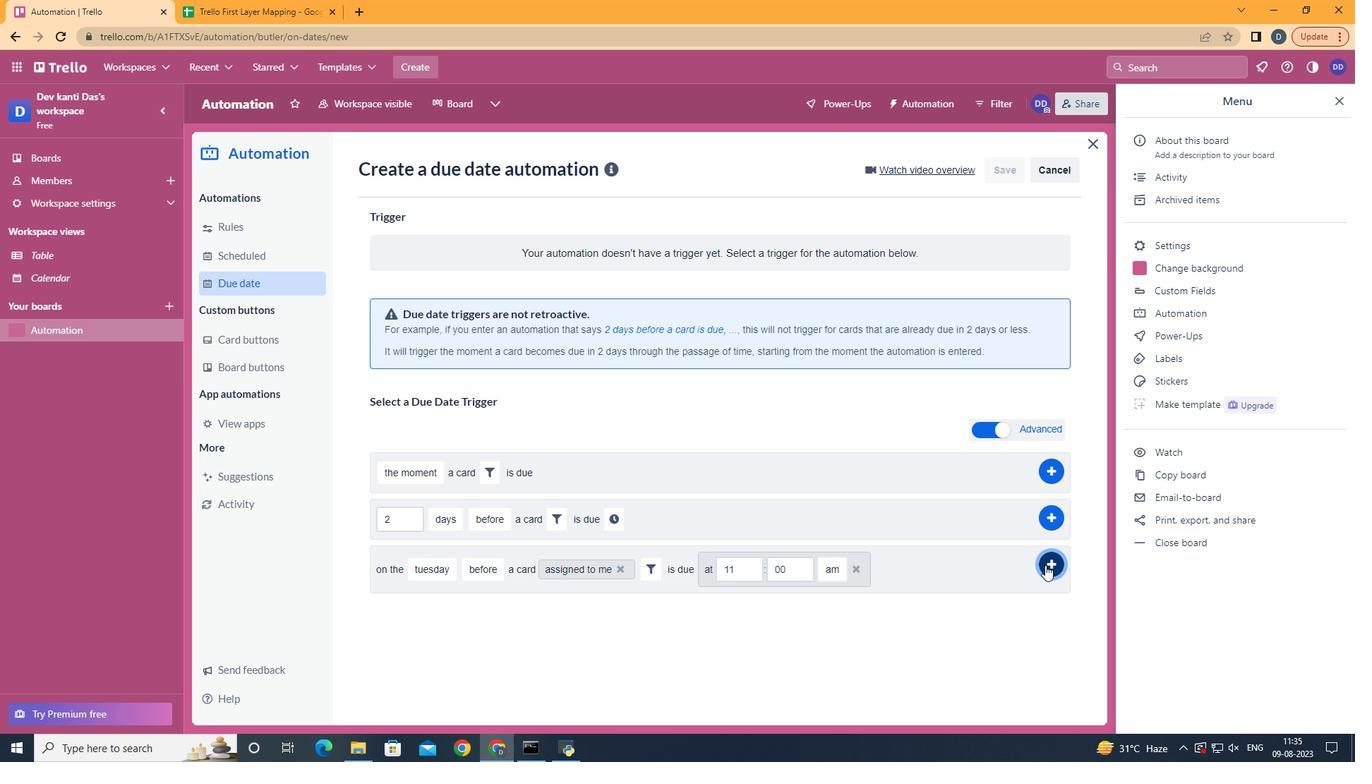 
Action: Mouse pressed left at (1045, 565)
Screenshot: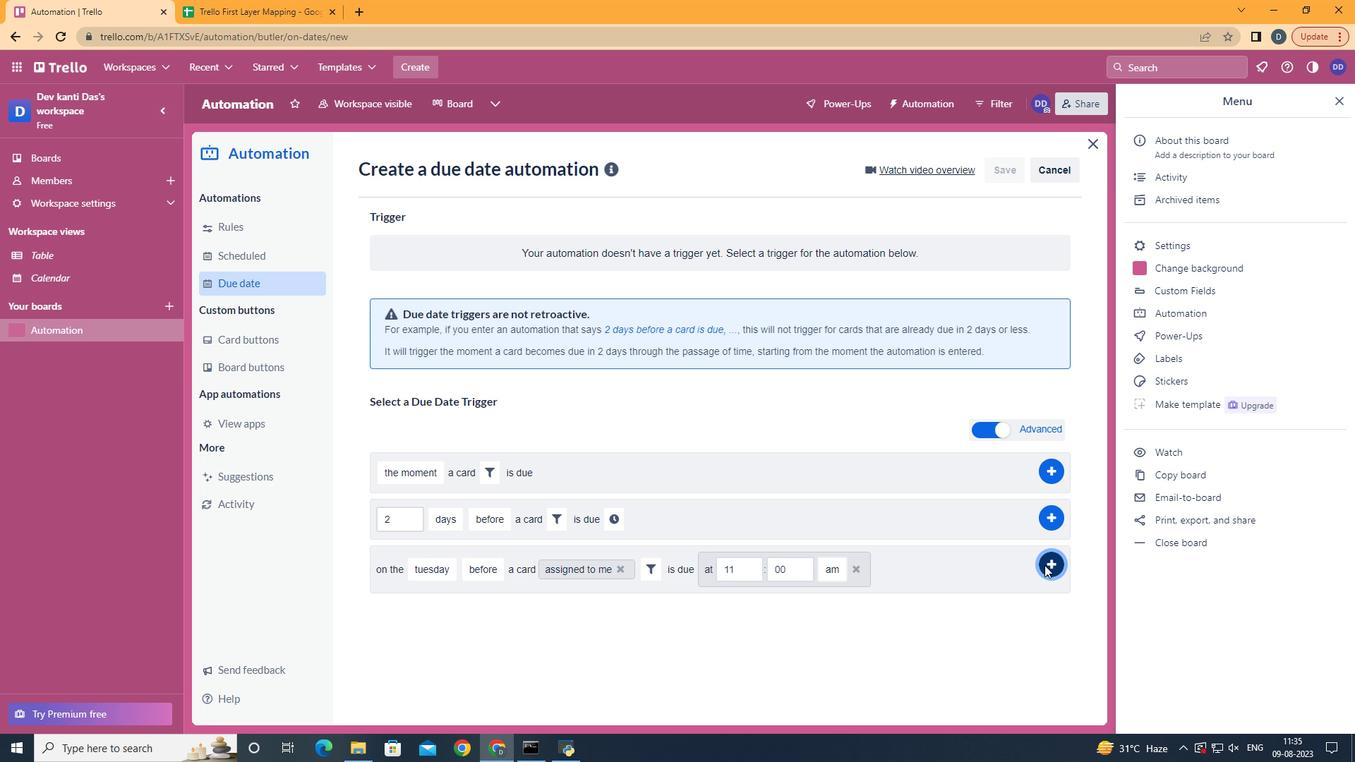 
Action: Mouse moved to (797, 241)
Screenshot: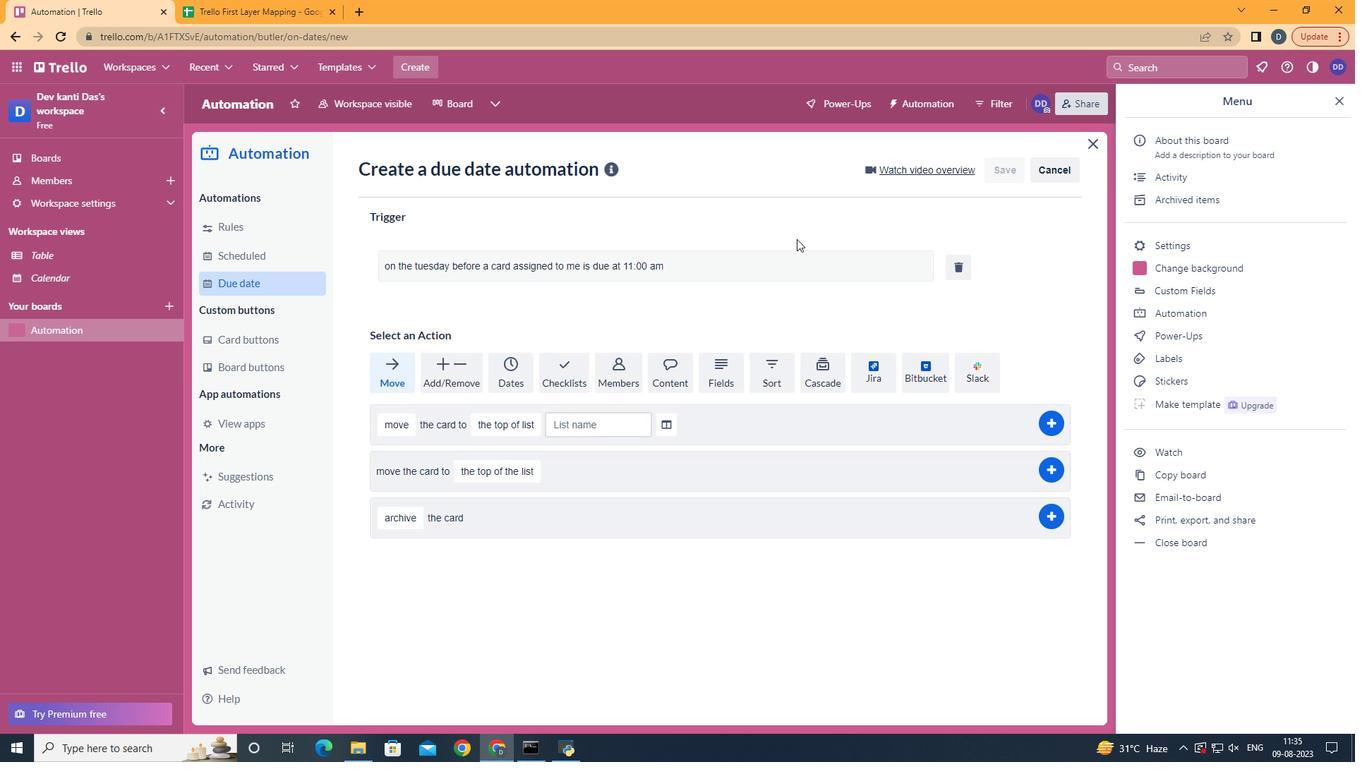 
